 Task: Change  the formatting of the data to Which is Greater than 10 In conditional formating, put the option 'Red Text. 'add another formatting option Format As Table, insert the option Light Gray, Table style light 1 , change the format of Column Width to 15In the sheet  Attendance Sheet for Weekly Auditingbook
Action: Mouse moved to (279, 261)
Screenshot: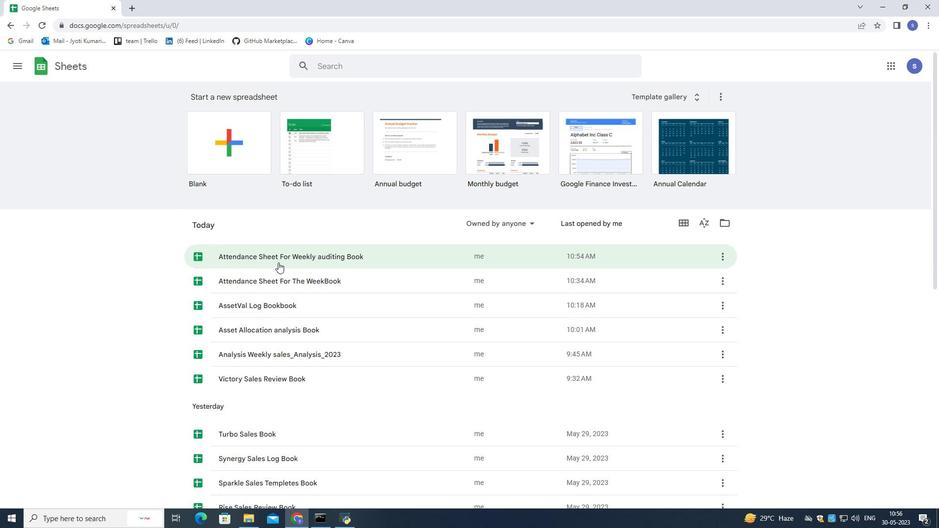
Action: Mouse pressed left at (279, 261)
Screenshot: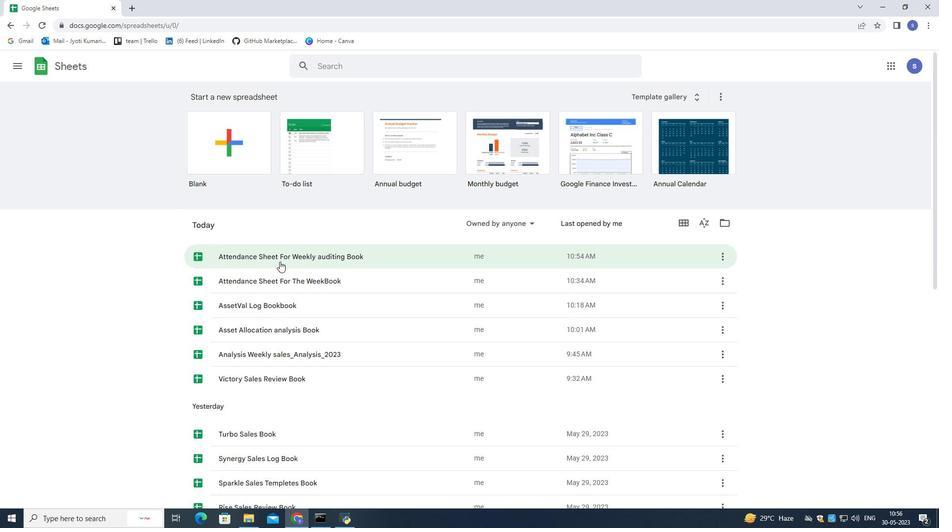 
Action: Mouse moved to (27, 157)
Screenshot: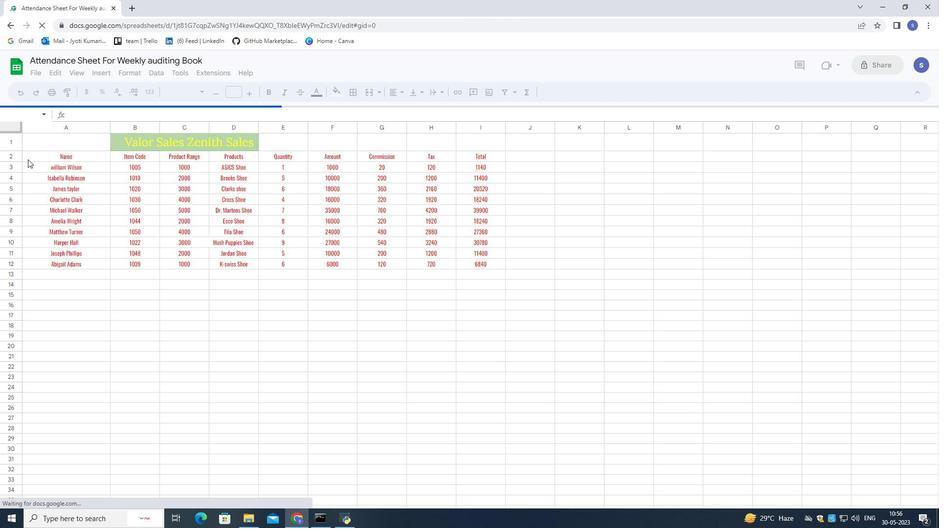 
Action: Mouse pressed left at (27, 157)
Screenshot: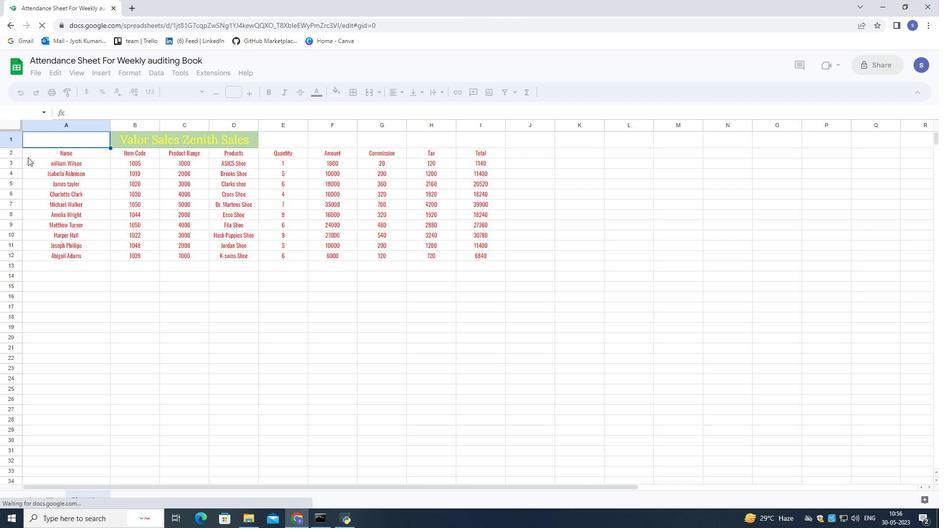 
Action: Mouse moved to (232, 217)
Screenshot: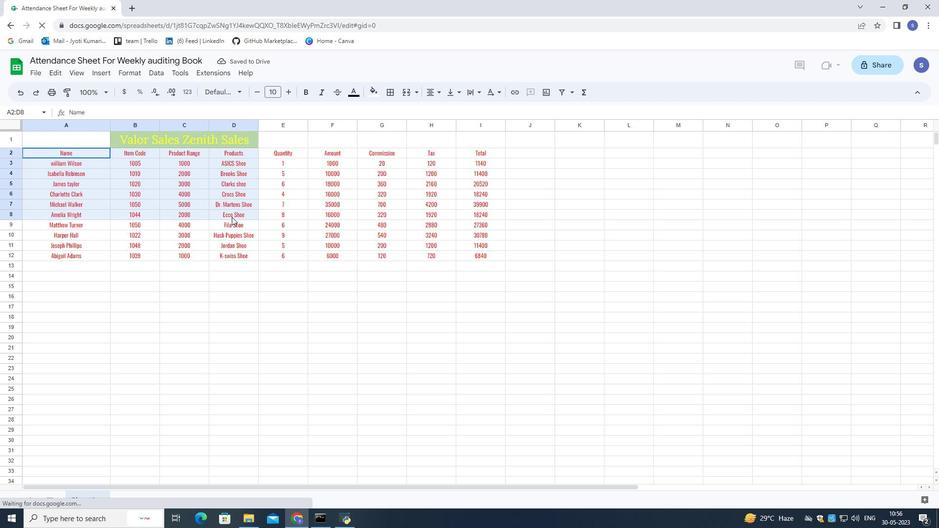
Action: Mouse pressed left at (232, 217)
Screenshot: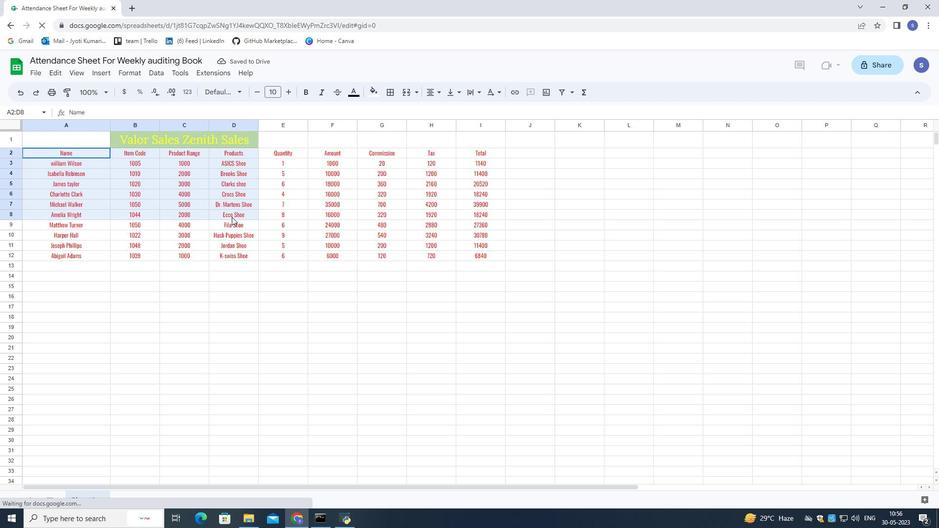 
Action: Mouse moved to (221, 297)
Screenshot: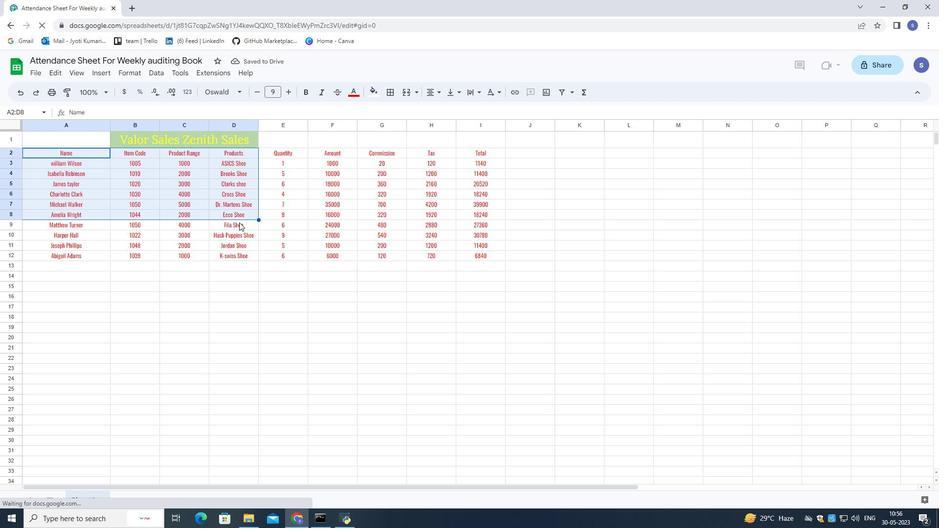 
Action: Mouse pressed left at (221, 297)
Screenshot: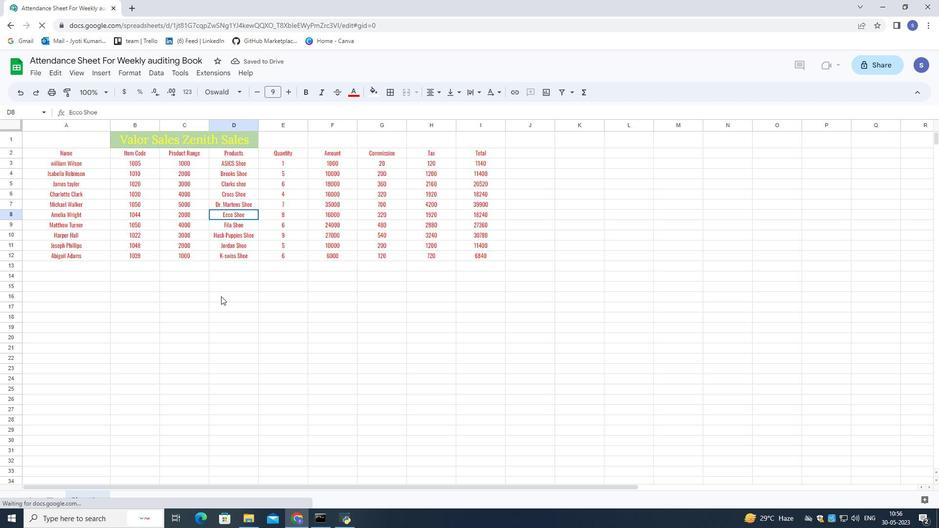 
Action: Mouse moved to (44, 152)
Screenshot: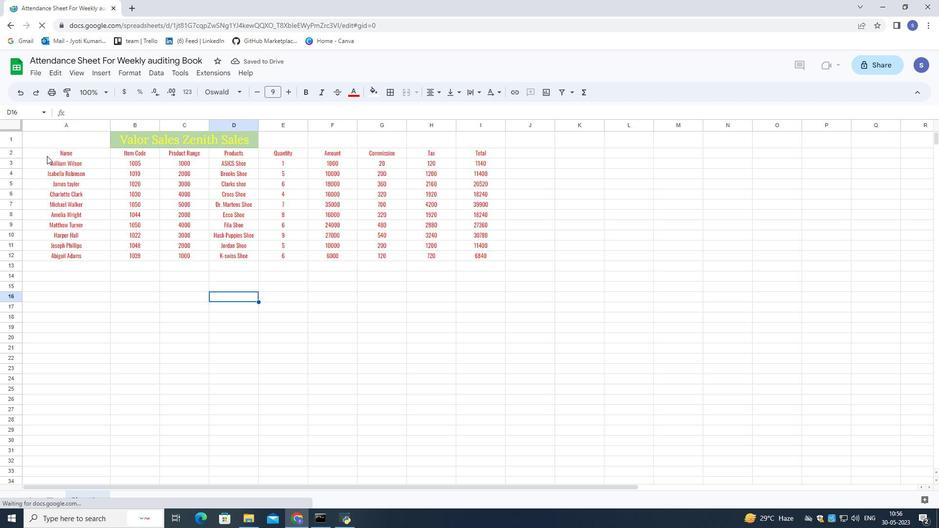 
Action: Mouse pressed left at (44, 152)
Screenshot: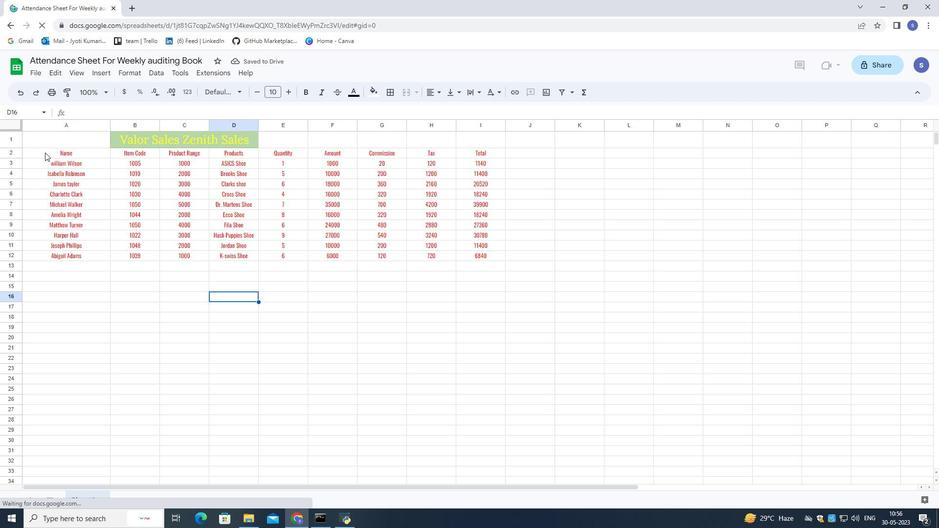 
Action: Mouse moved to (132, 75)
Screenshot: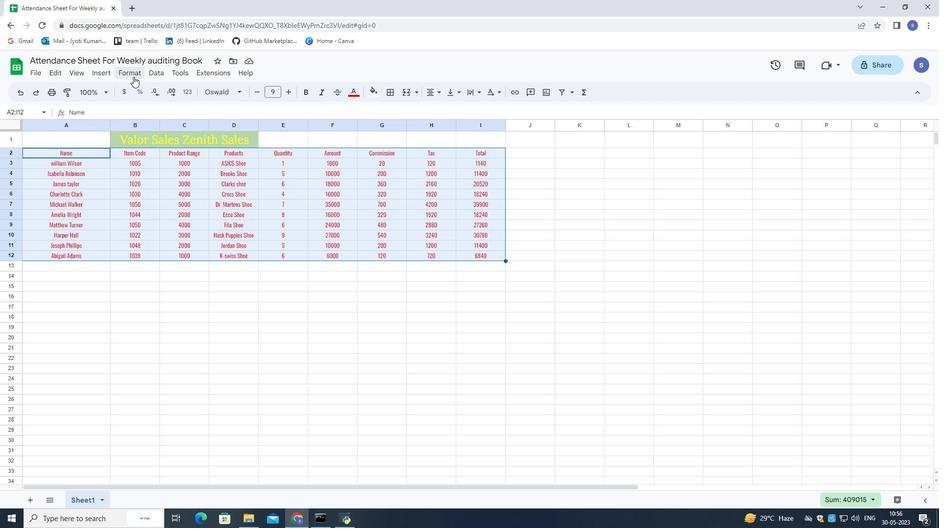 
Action: Mouse pressed left at (132, 75)
Screenshot: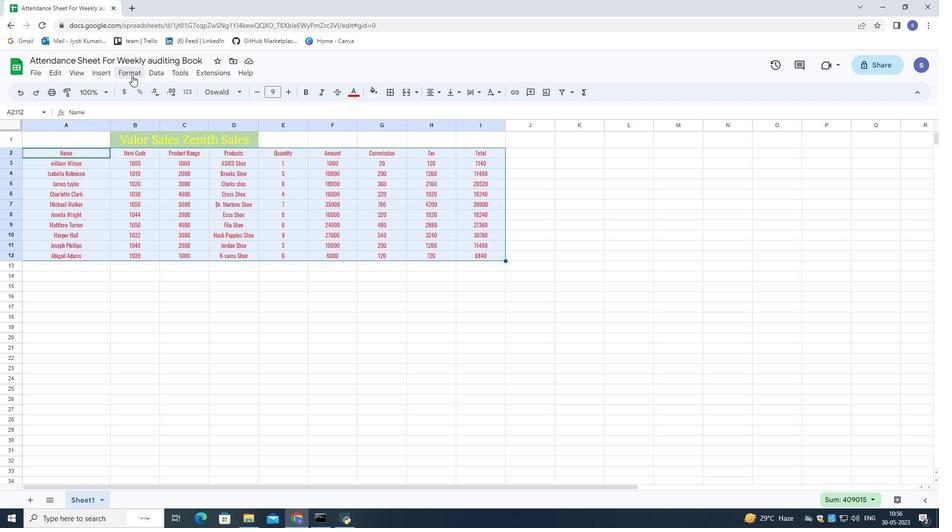 
Action: Mouse moved to (147, 239)
Screenshot: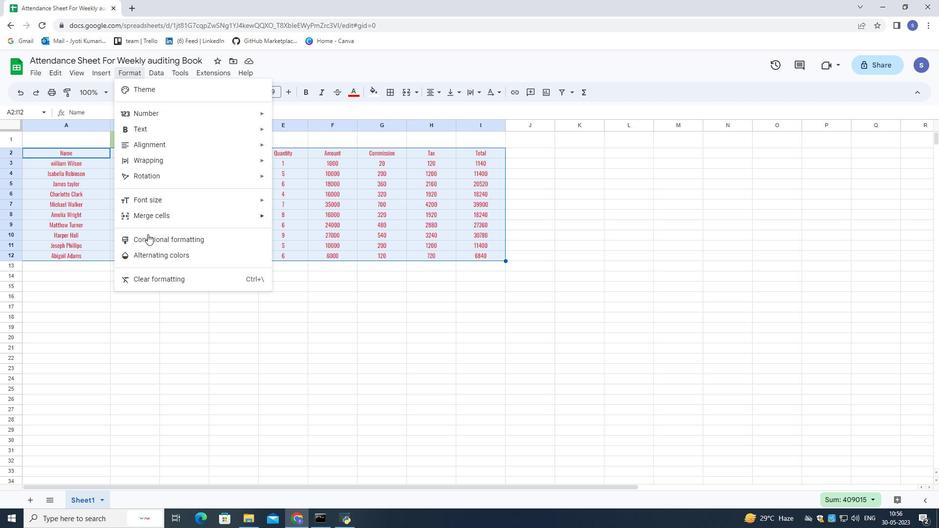 
Action: Mouse pressed left at (147, 239)
Screenshot: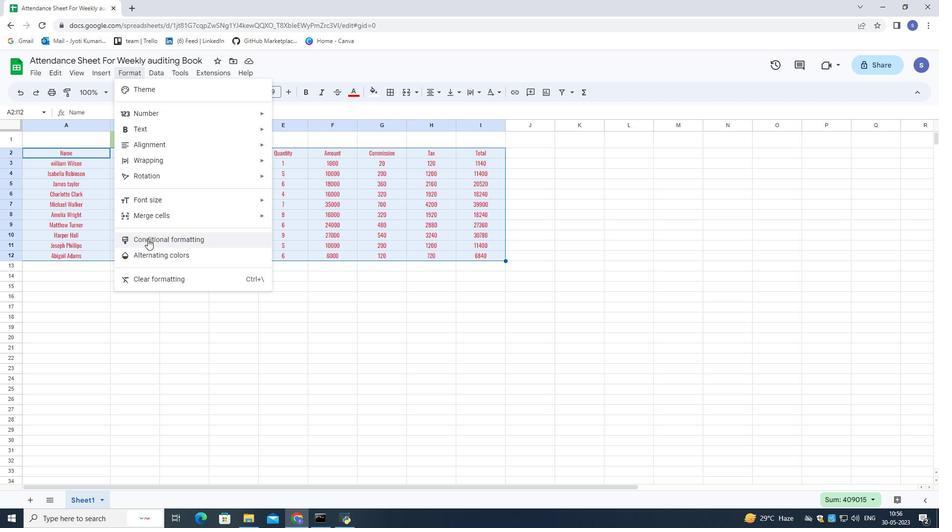 
Action: Mouse moved to (840, 223)
Screenshot: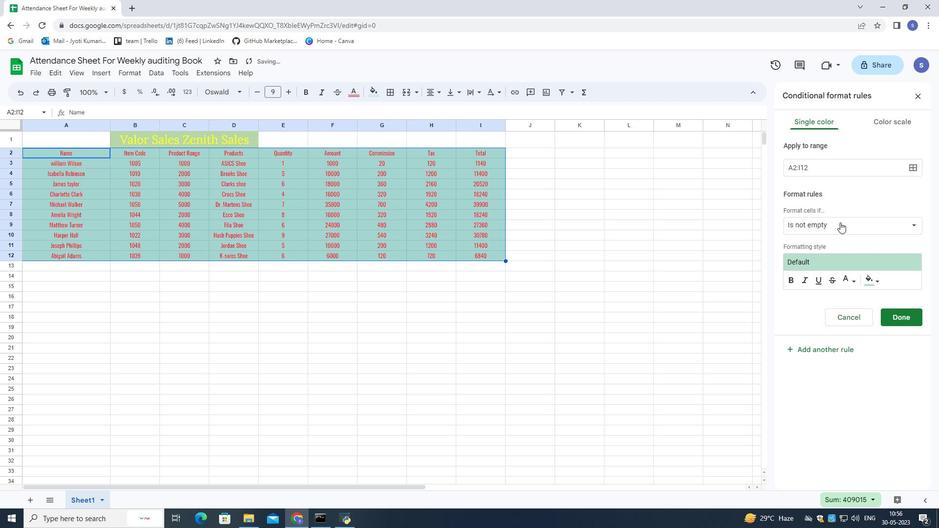 
Action: Mouse pressed left at (840, 223)
Screenshot: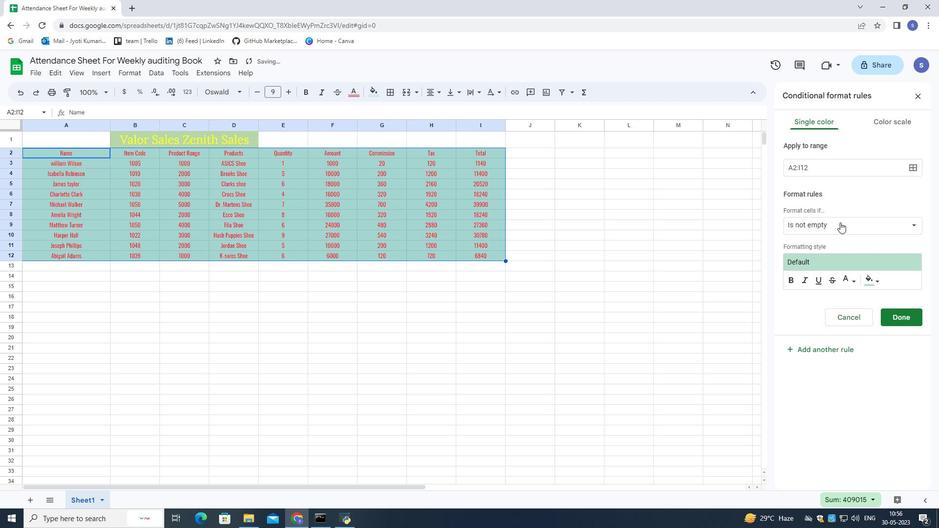 
Action: Mouse moved to (849, 389)
Screenshot: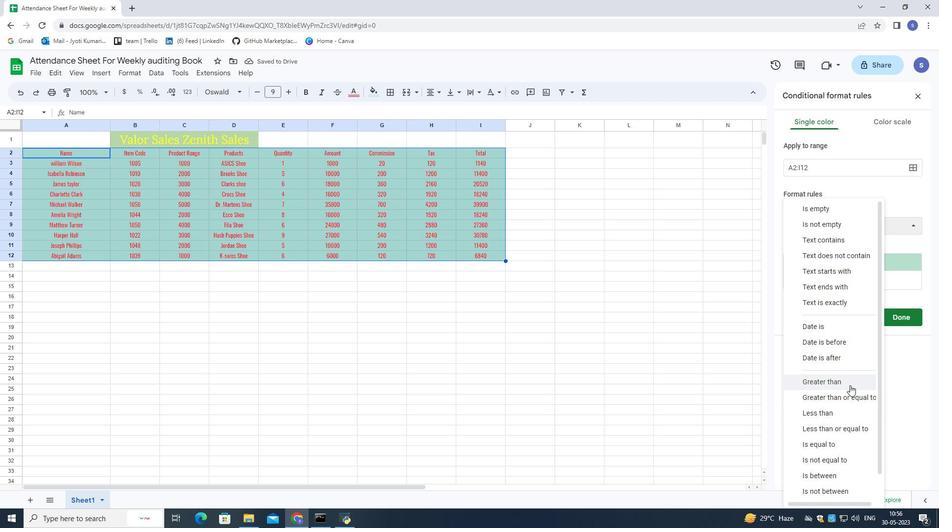 
Action: Mouse pressed left at (849, 389)
Screenshot: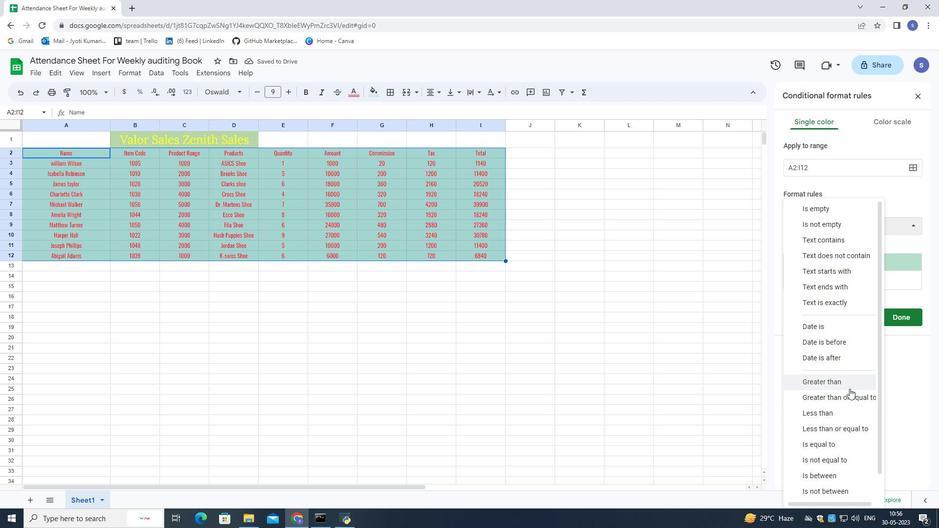 
Action: Mouse moved to (809, 246)
Screenshot: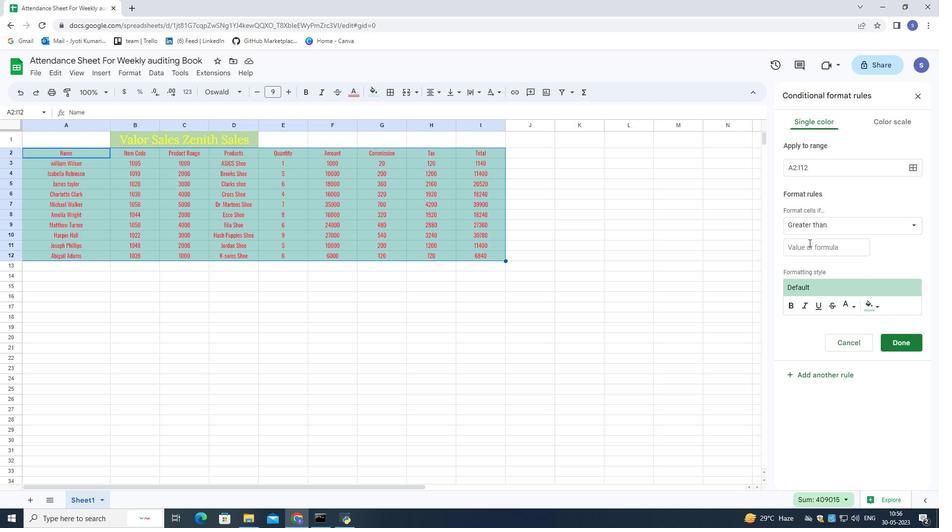 
Action: Mouse pressed left at (809, 246)
Screenshot: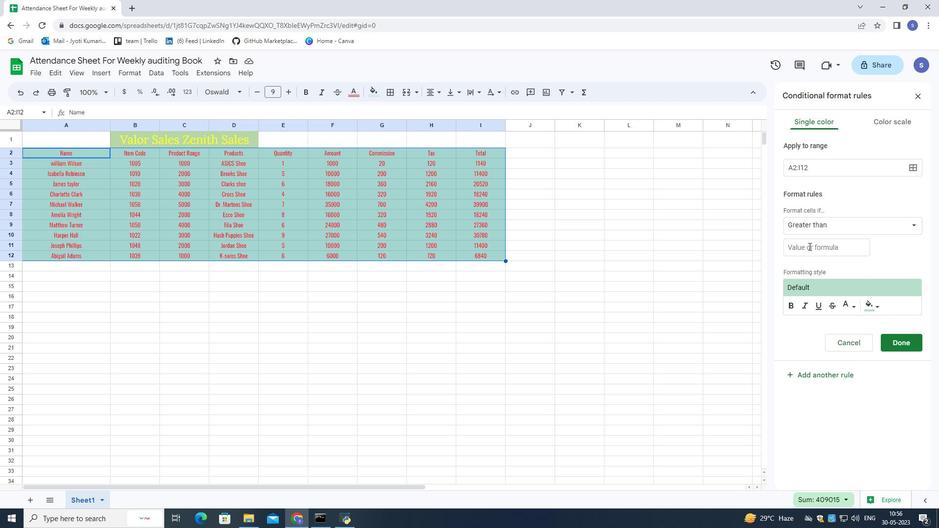 
Action: Key pressed 10
Screenshot: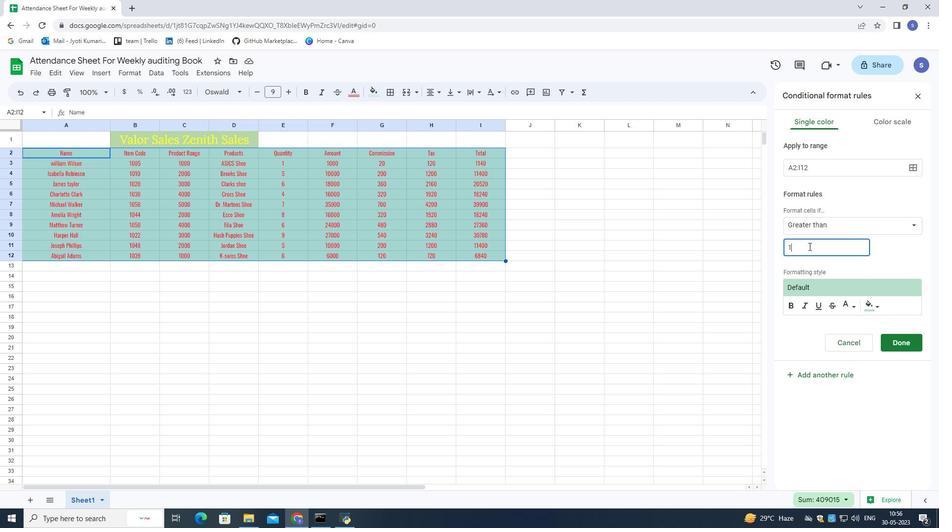 
Action: Mouse moved to (868, 302)
Screenshot: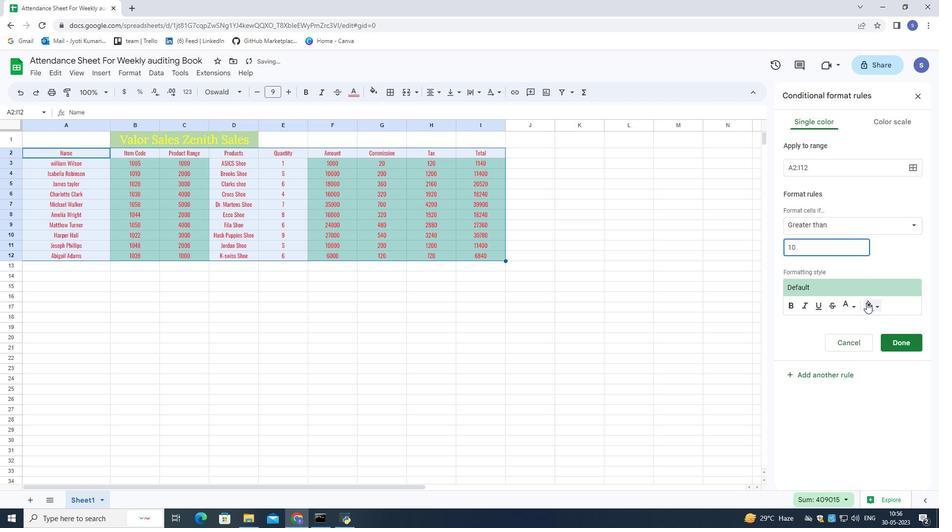 
Action: Mouse pressed left at (868, 302)
Screenshot: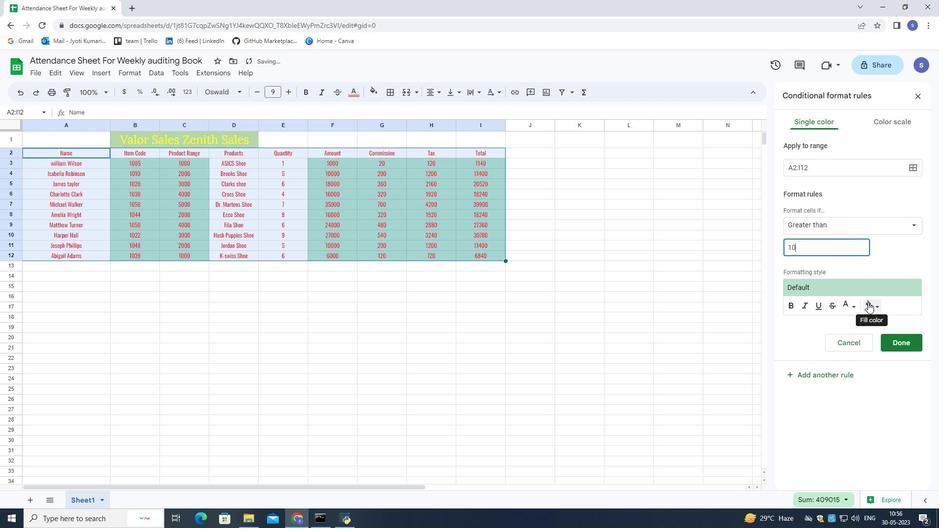 
Action: Mouse moved to (784, 347)
Screenshot: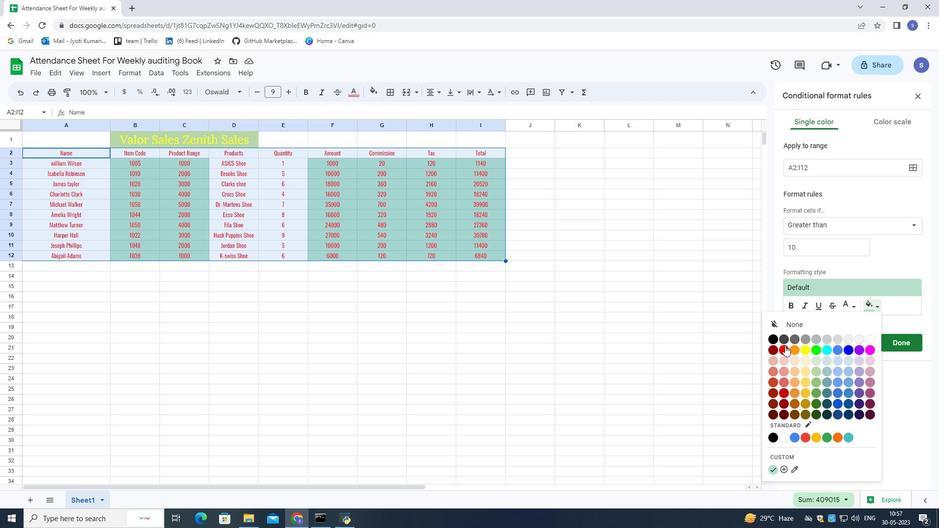 
Action: Mouse pressed left at (784, 347)
Screenshot: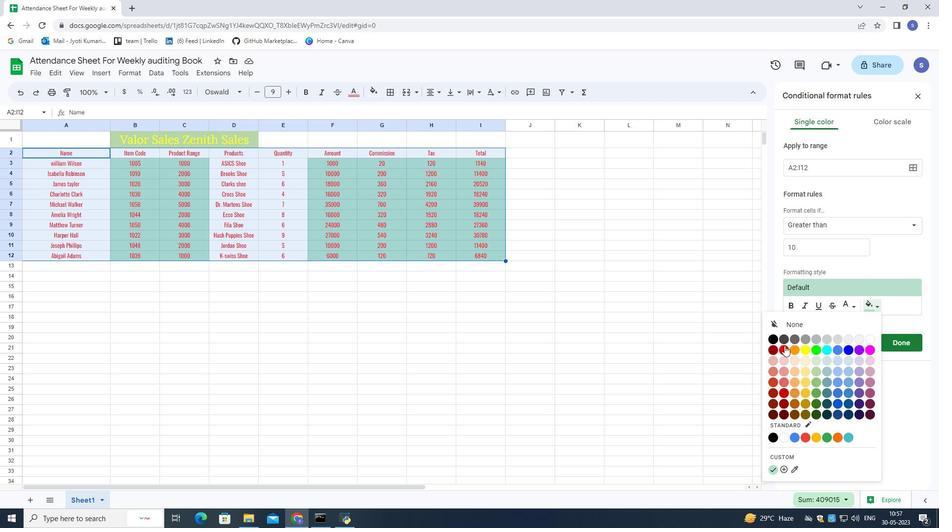 
Action: Mouse moved to (871, 303)
Screenshot: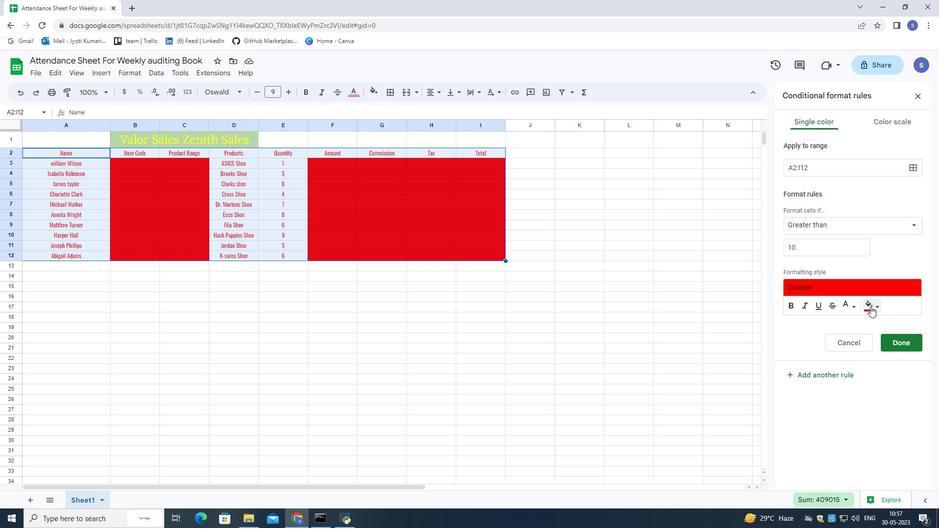 
Action: Mouse pressed left at (871, 303)
Screenshot: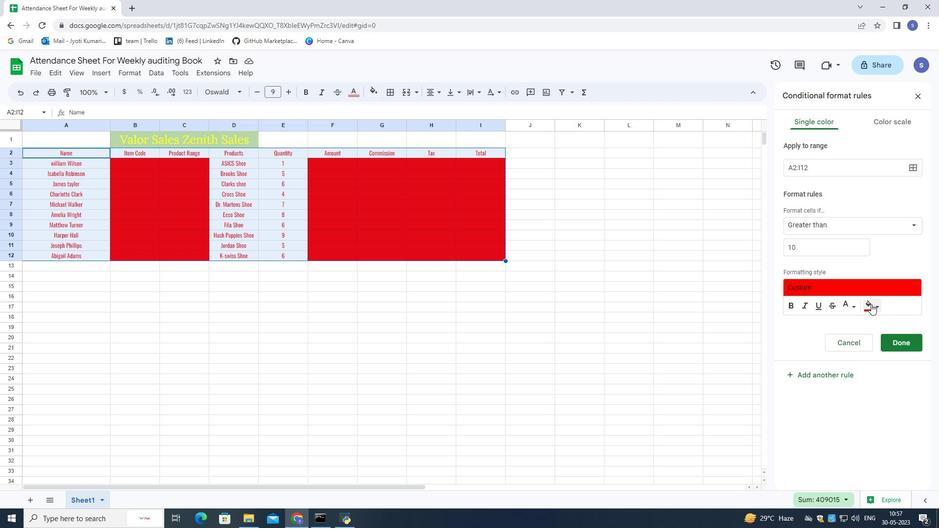 
Action: Mouse moved to (868, 339)
Screenshot: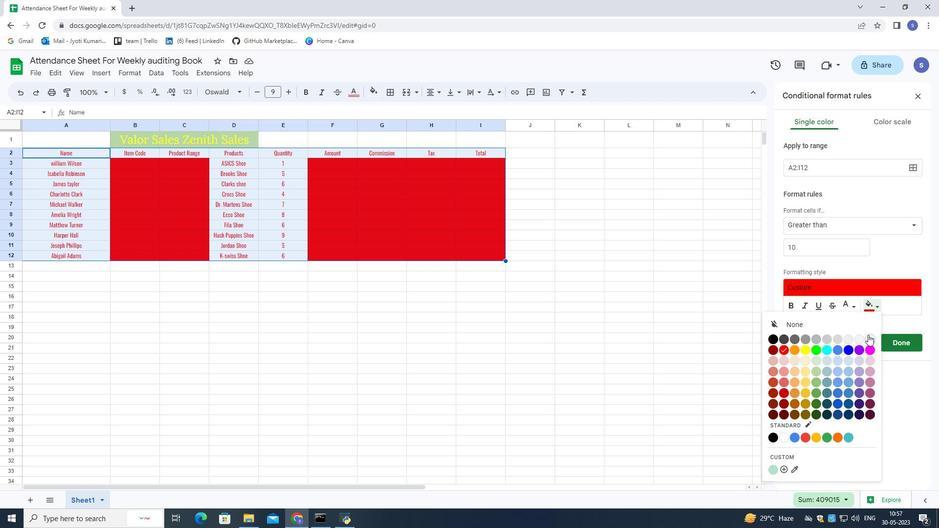 
Action: Mouse pressed left at (868, 339)
Screenshot: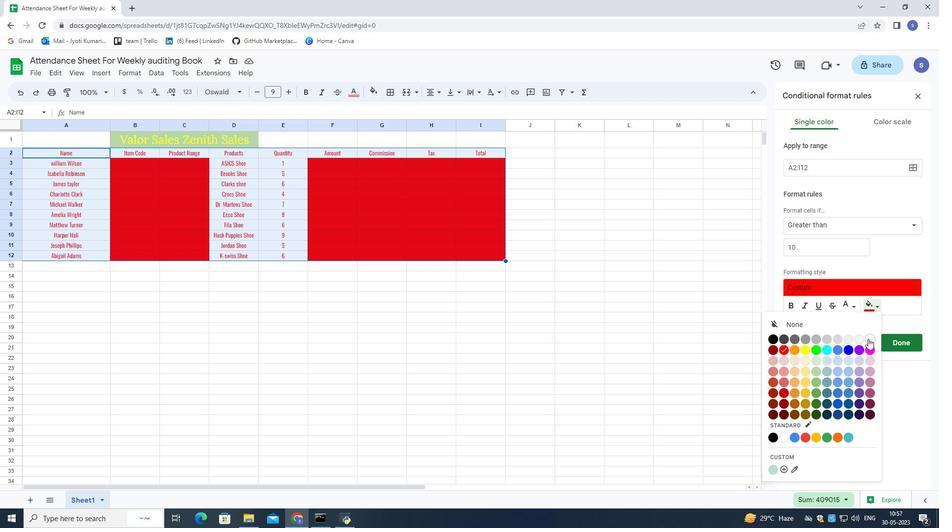 
Action: Mouse moved to (850, 302)
Screenshot: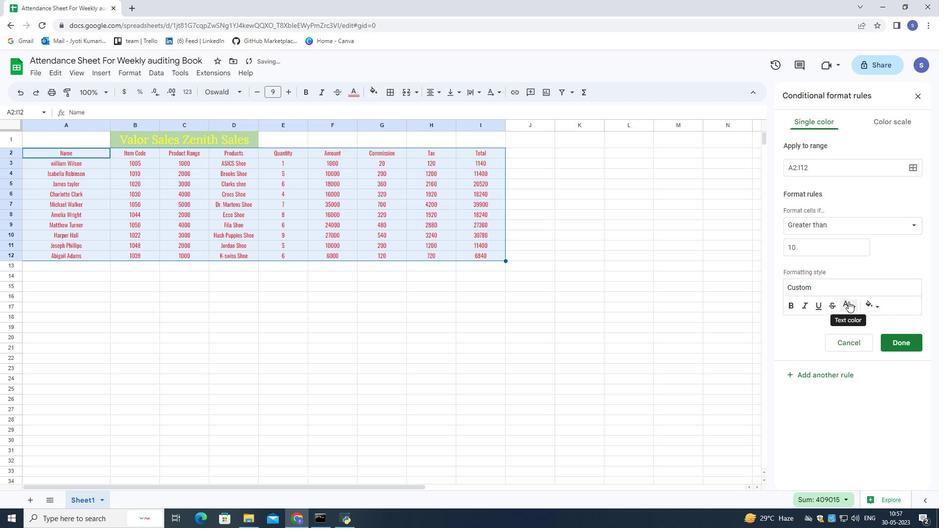 
Action: Mouse pressed left at (850, 302)
Screenshot: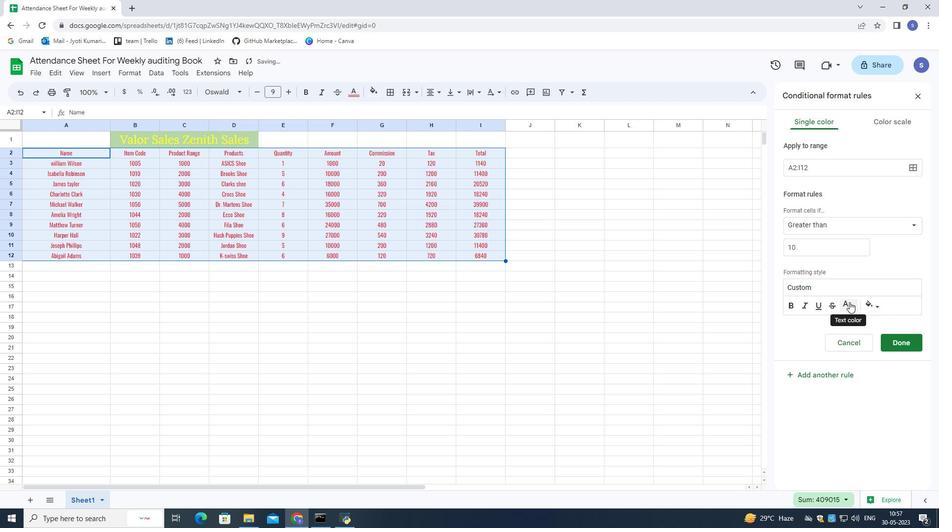 
Action: Mouse moved to (758, 346)
Screenshot: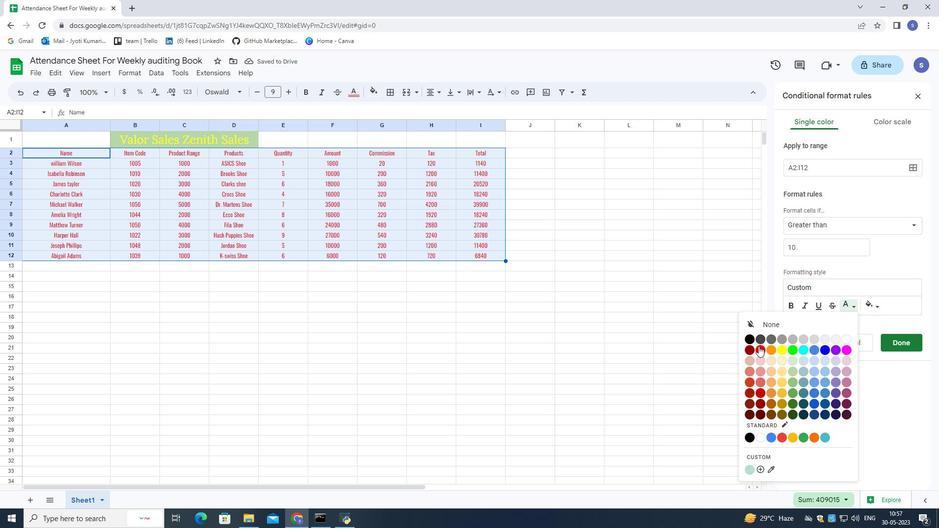 
Action: Mouse pressed left at (758, 346)
Screenshot: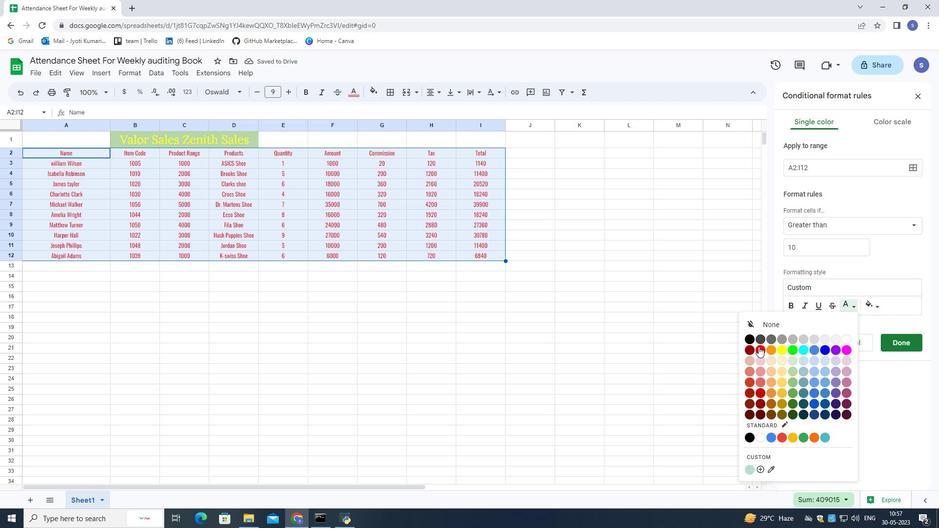 
Action: Mouse moved to (908, 346)
Screenshot: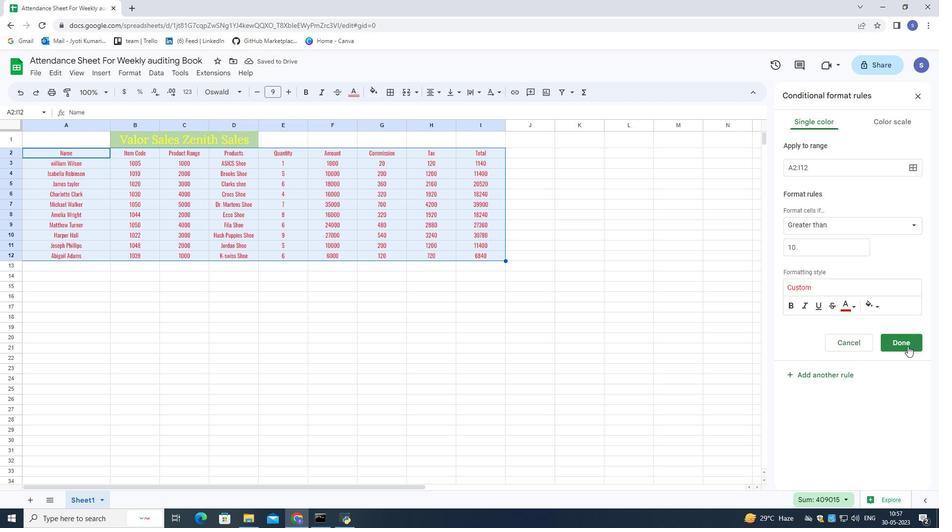 
Action: Mouse pressed left at (908, 346)
Screenshot: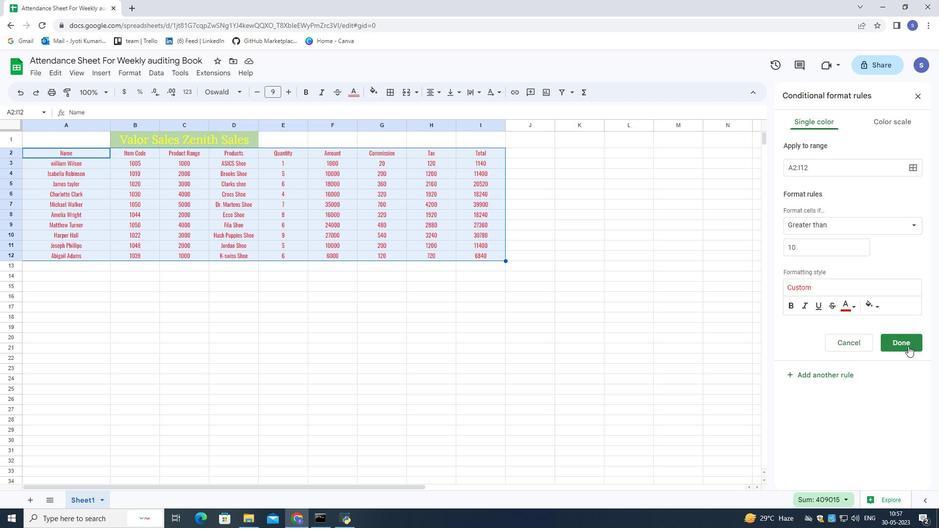 
Action: Mouse moved to (141, 69)
Screenshot: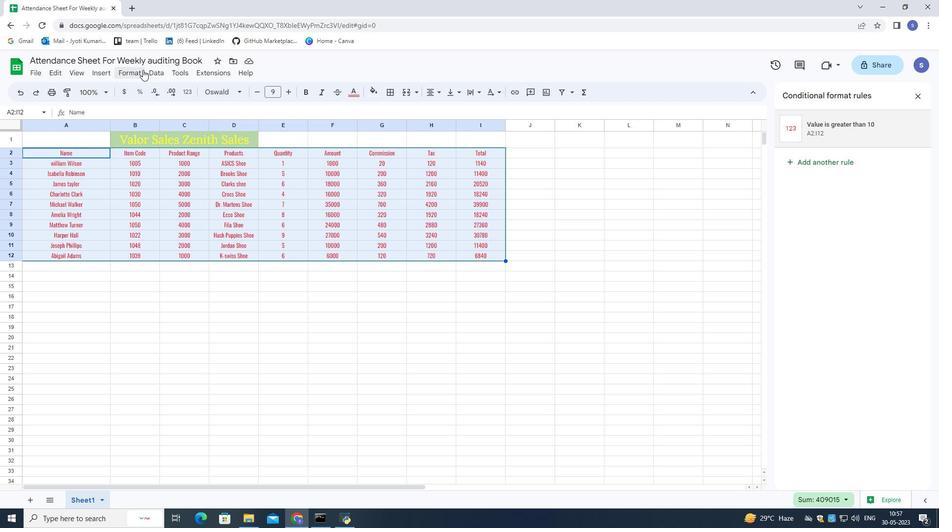 
Action: Mouse pressed left at (141, 69)
Screenshot: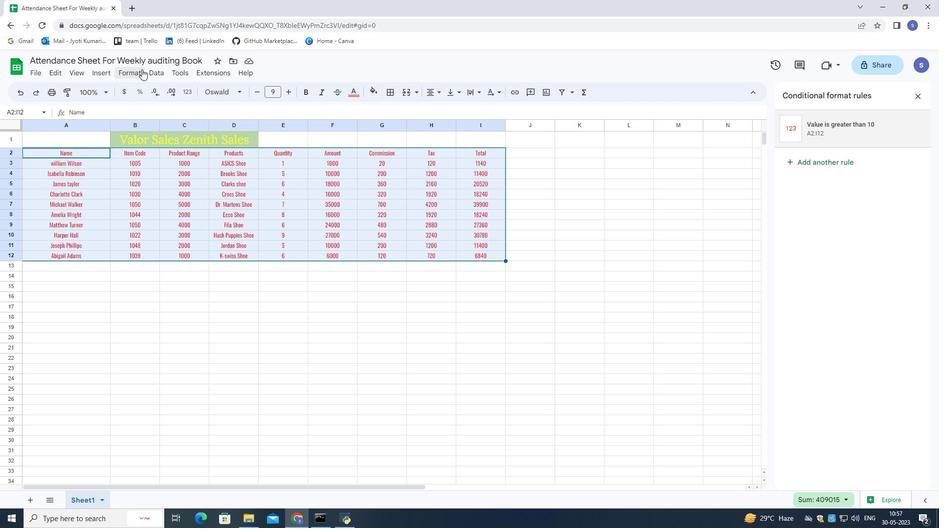 
Action: Mouse moved to (169, 254)
Screenshot: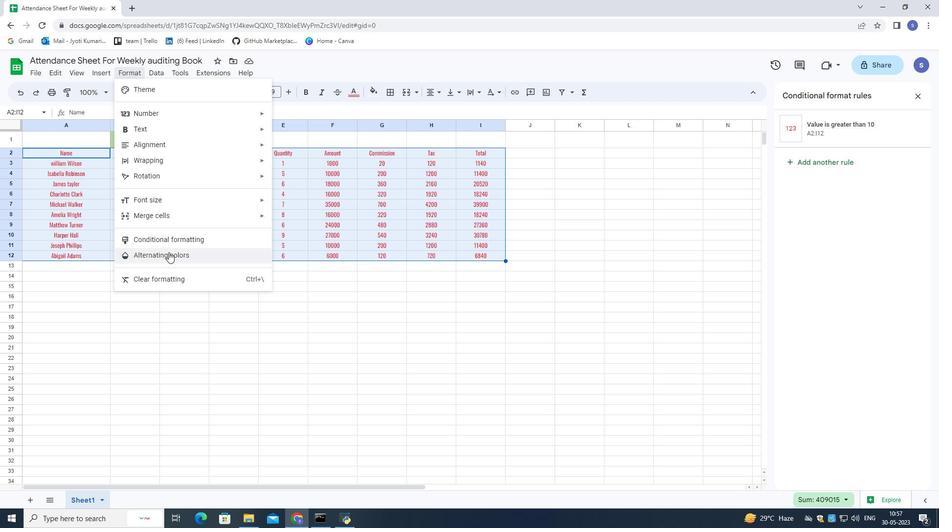 
Action: Mouse pressed left at (169, 254)
Screenshot: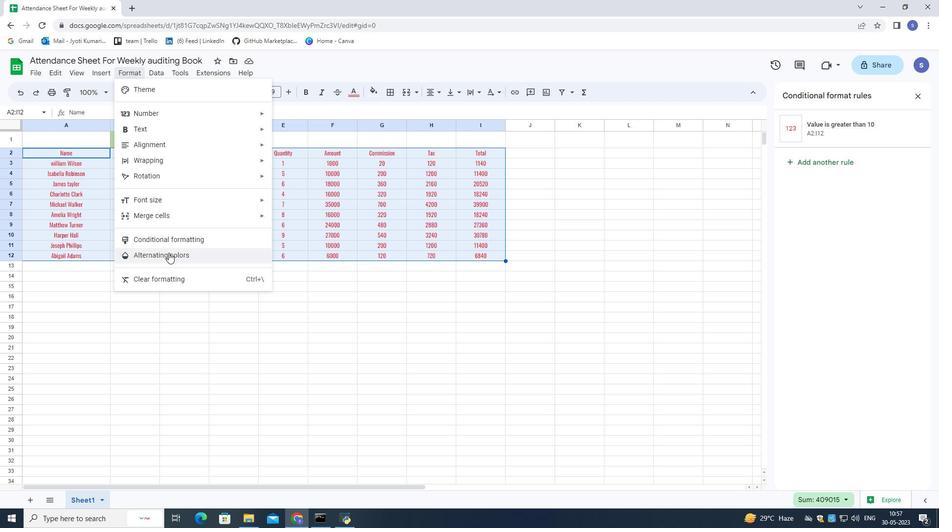 
Action: Mouse moved to (788, 219)
Screenshot: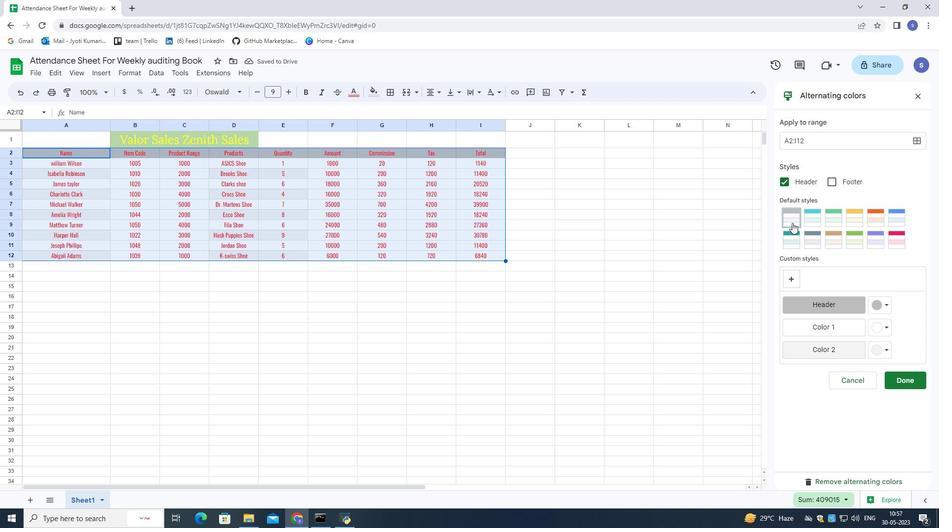 
Action: Mouse pressed left at (788, 219)
Screenshot: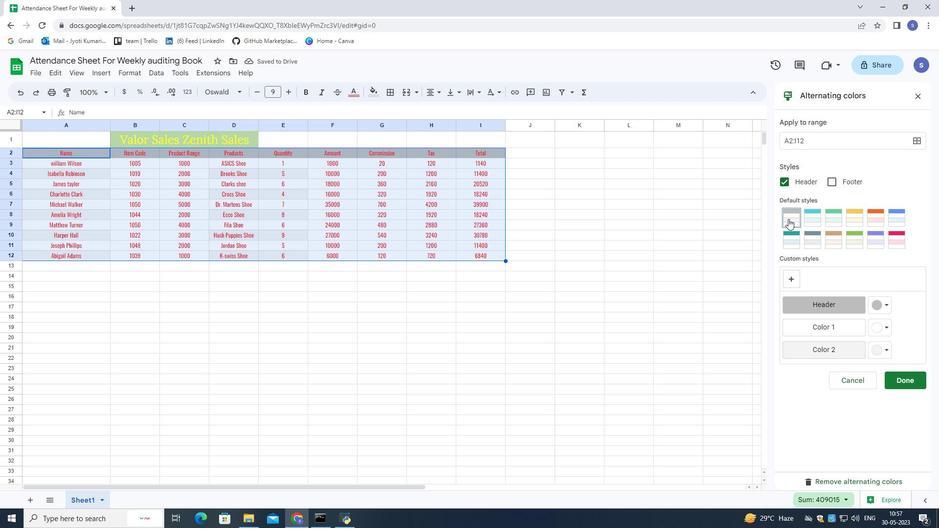 
Action: Mouse moved to (895, 377)
Screenshot: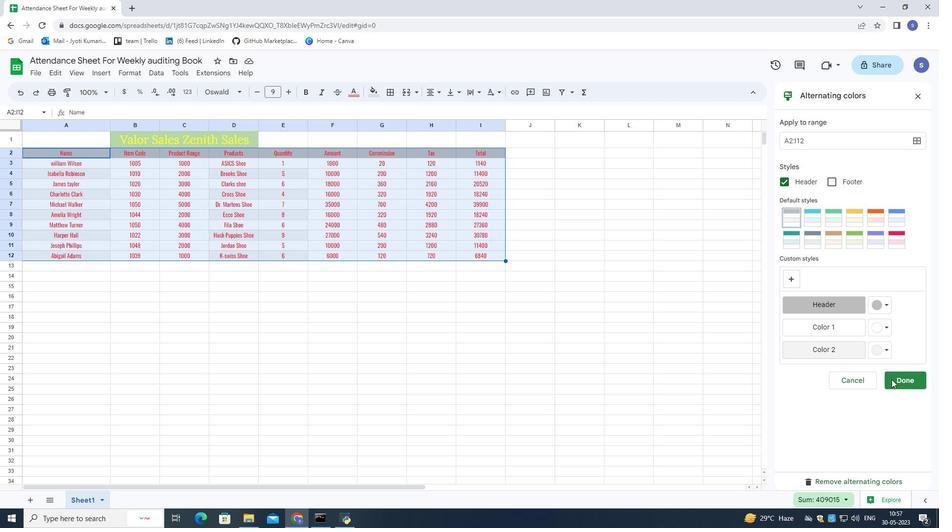 
Action: Mouse pressed left at (895, 377)
Screenshot: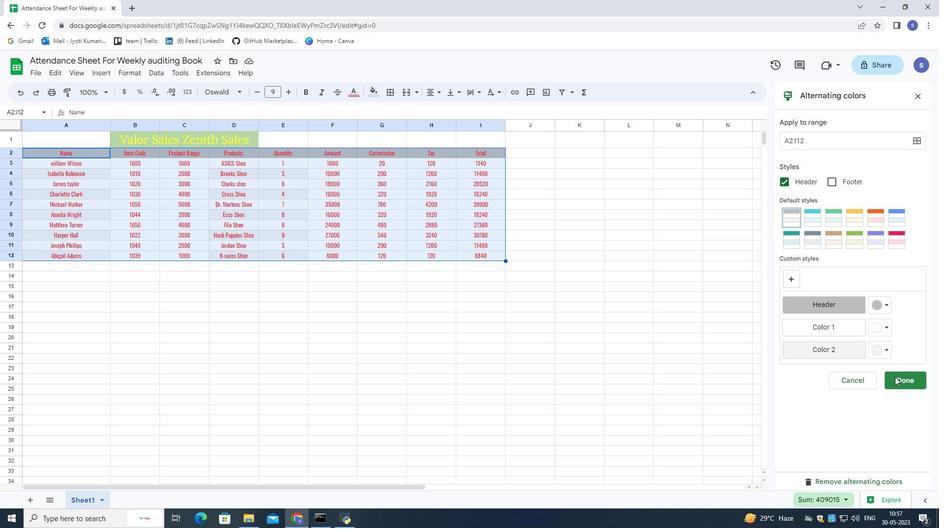 
Action: Mouse moved to (86, 129)
Screenshot: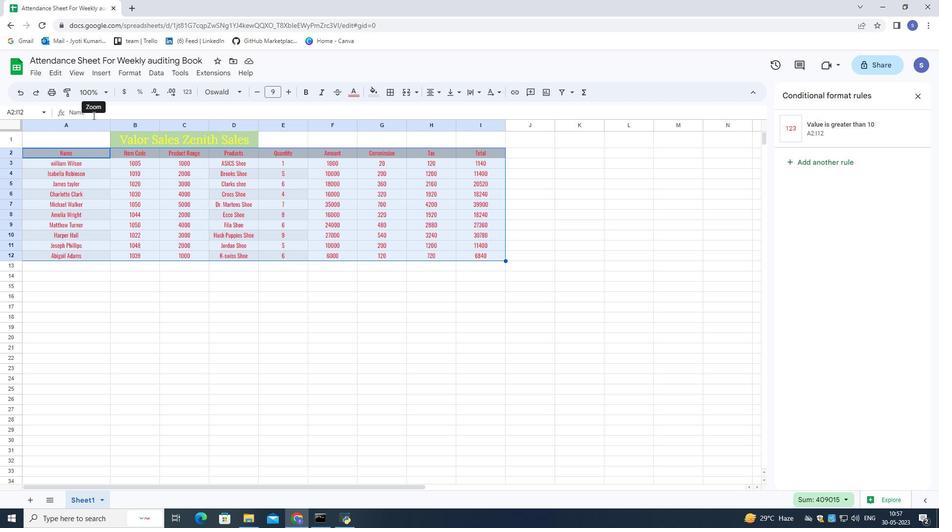 
Action: Mouse pressed right at (86, 129)
Screenshot: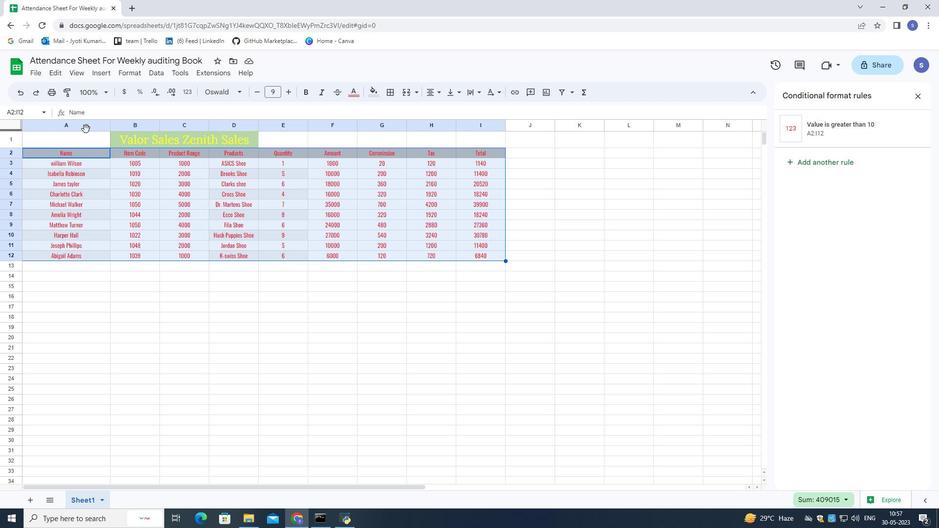 
Action: Mouse moved to (304, 284)
Screenshot: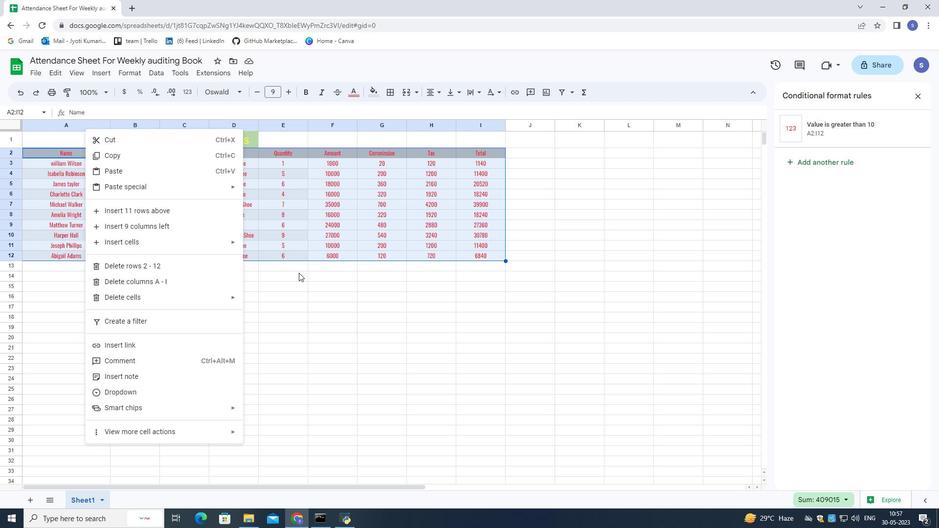 
Action: Mouse pressed left at (304, 284)
Screenshot: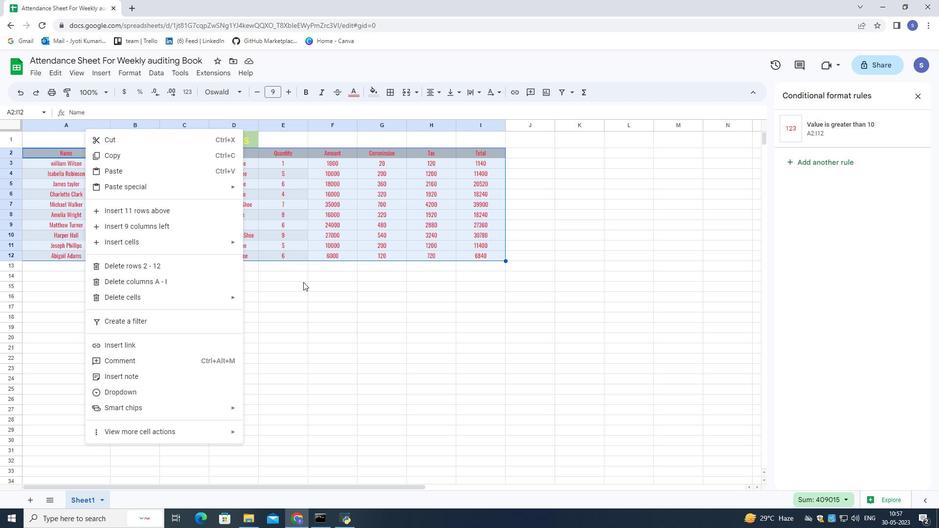 
Action: Mouse moved to (30, 150)
Screenshot: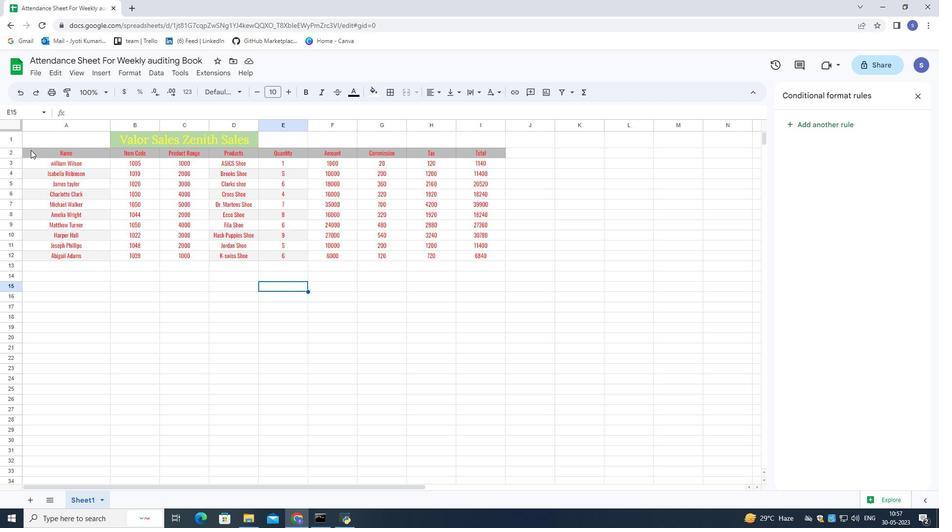 
Action: Mouse pressed left at (30, 150)
Screenshot: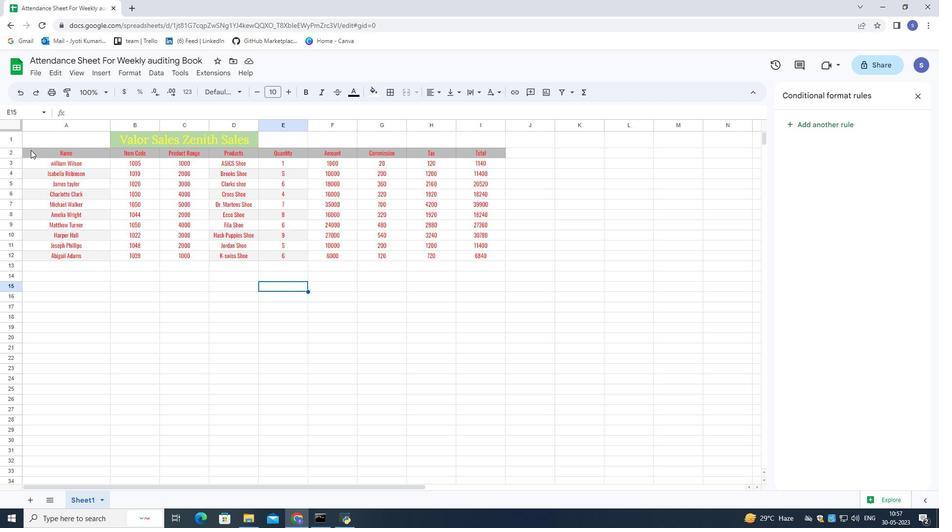 
Action: Mouse moved to (60, 120)
Screenshot: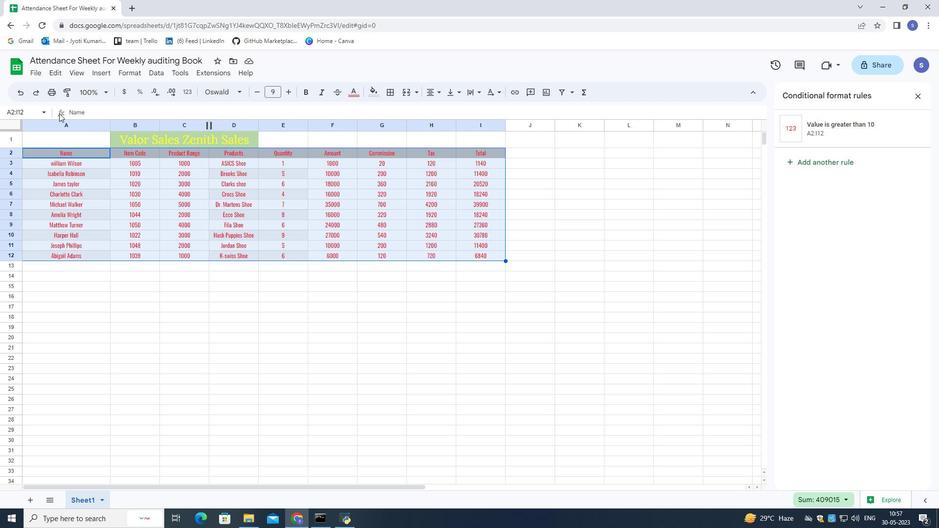 
Action: Mouse pressed right at (60, 120)
Screenshot: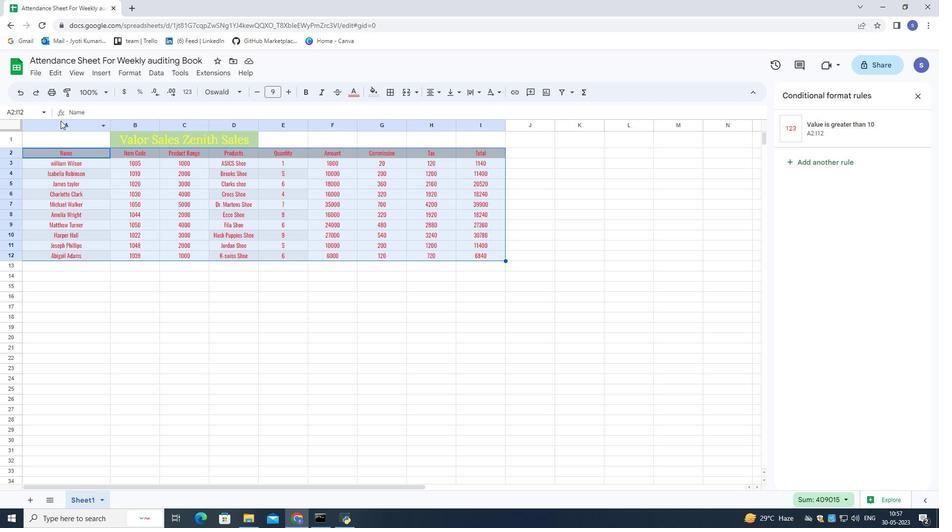 
Action: Mouse moved to (98, 285)
Screenshot: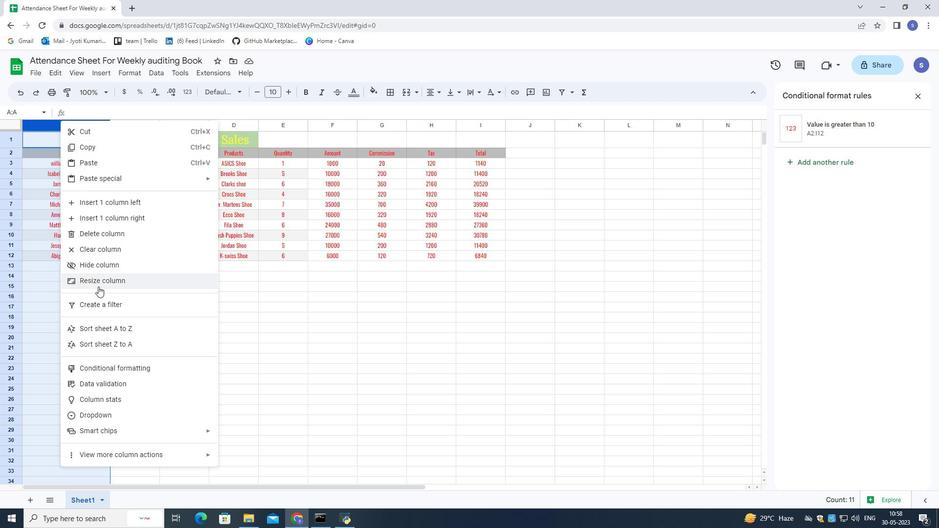 
Action: Mouse pressed left at (98, 285)
Screenshot: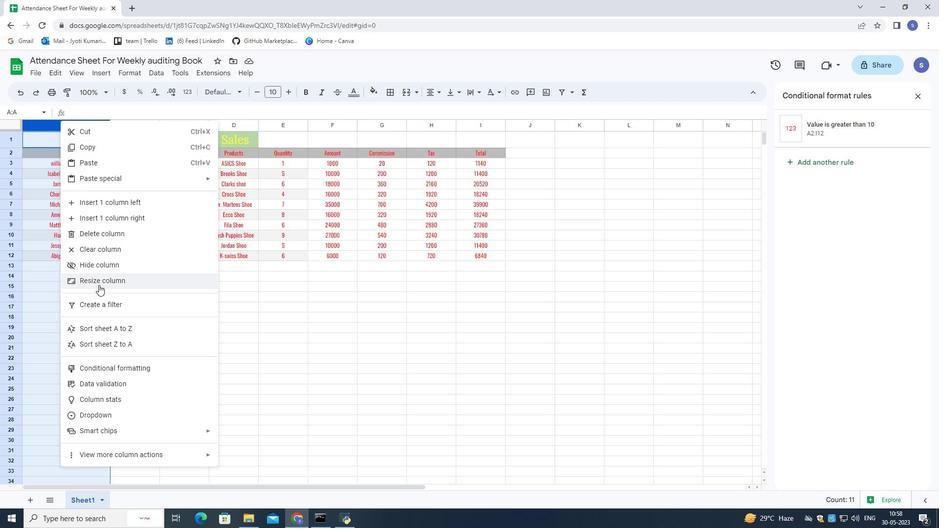 
Action: Mouse moved to (417, 272)
Screenshot: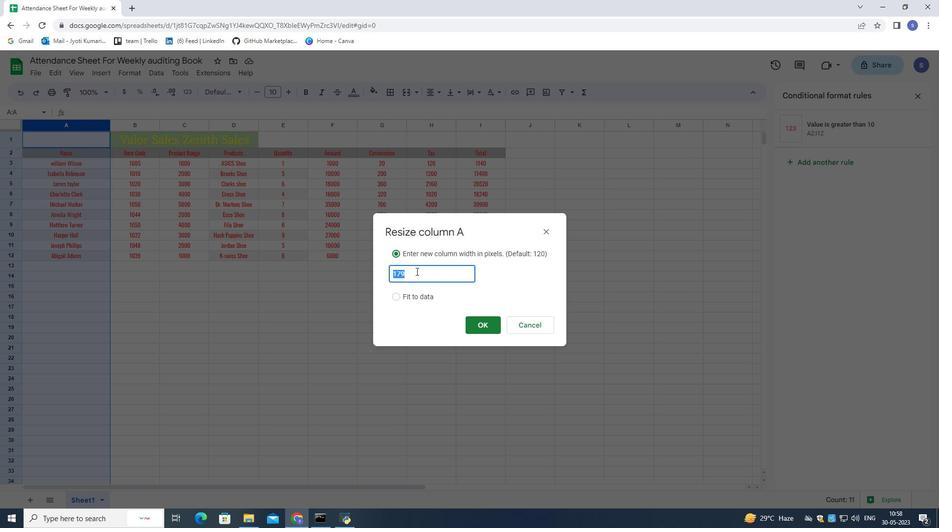 
Action: Mouse pressed left at (417, 272)
Screenshot: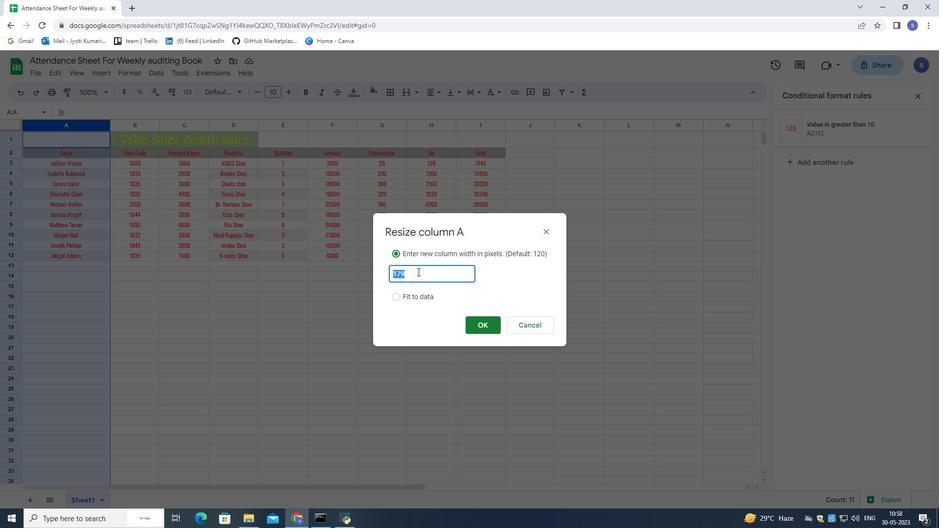 
Action: Key pressed <Key.backspace><Key.backspace><Key.backspace><Key.backspace>15
Screenshot: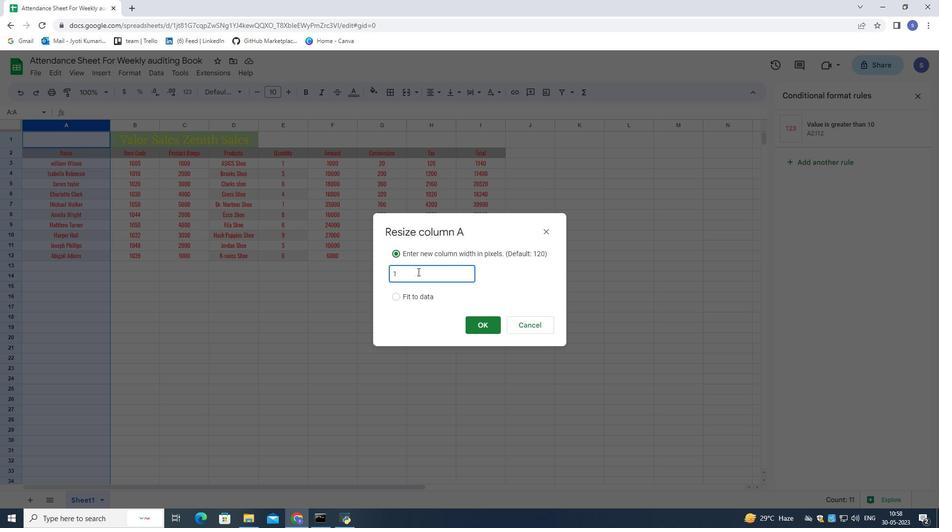 
Action: Mouse moved to (480, 329)
Screenshot: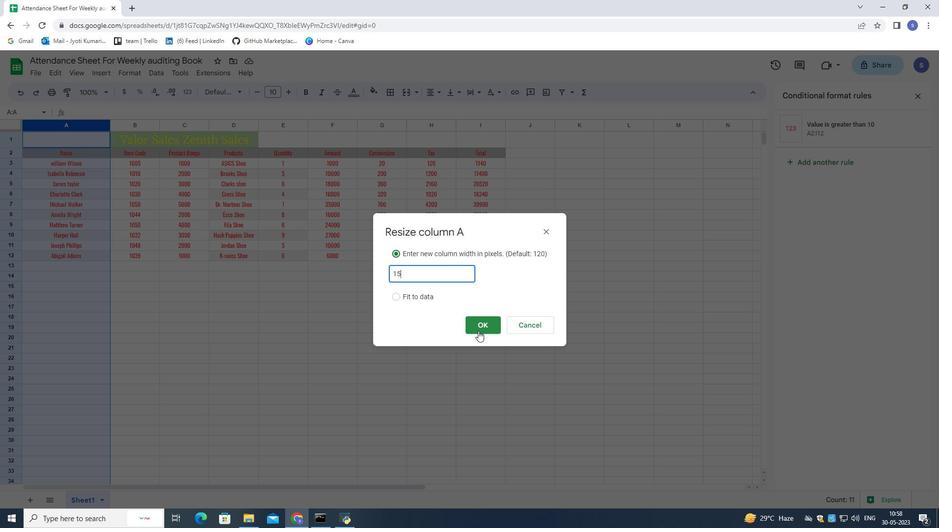 
Action: Mouse pressed left at (480, 329)
Screenshot: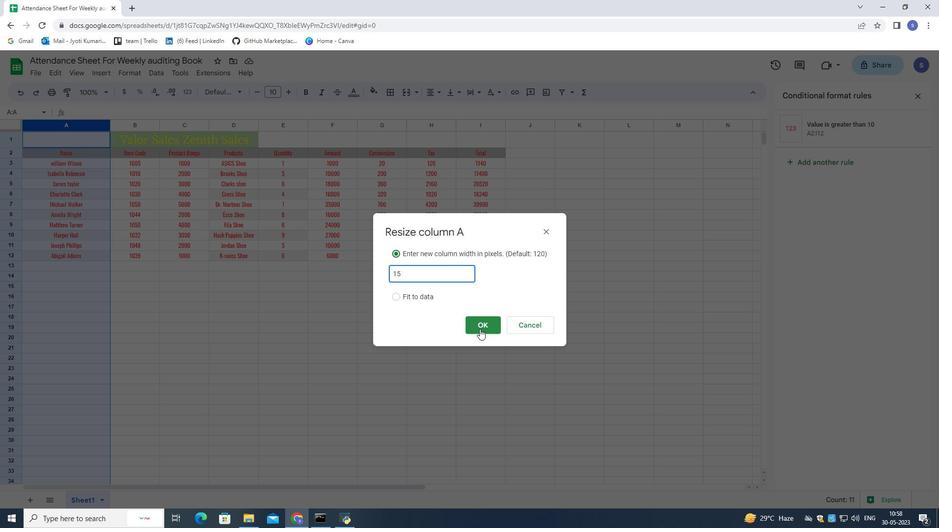 
Action: Mouse moved to (328, 301)
Screenshot: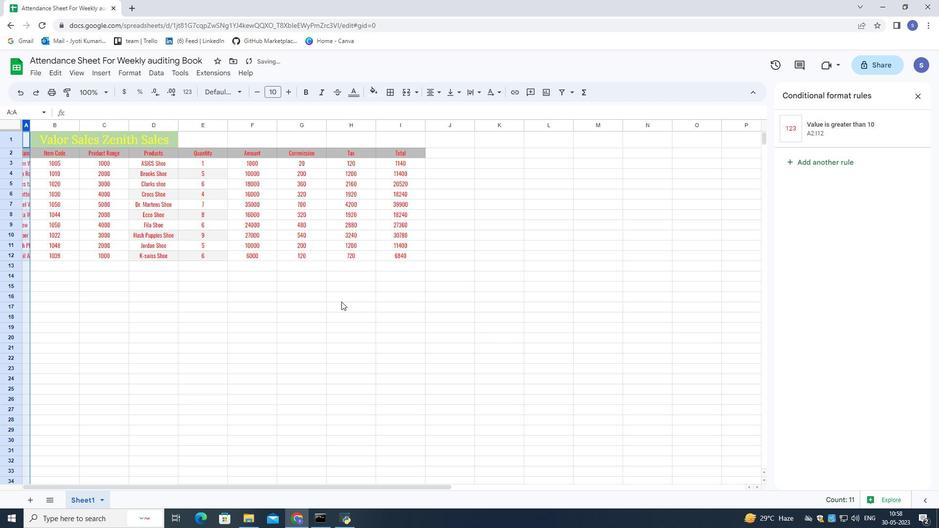 
Action: Mouse pressed left at (328, 301)
Screenshot: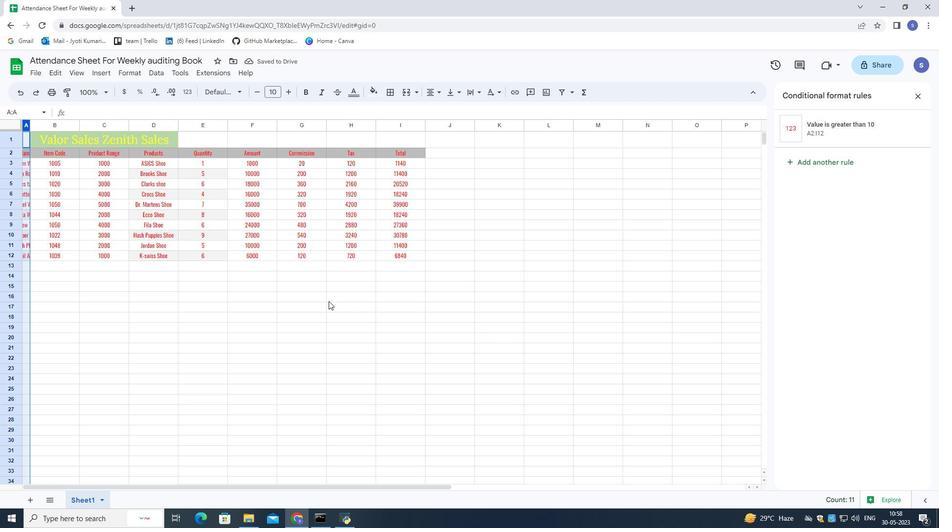
Action: Mouse moved to (68, 267)
Screenshot: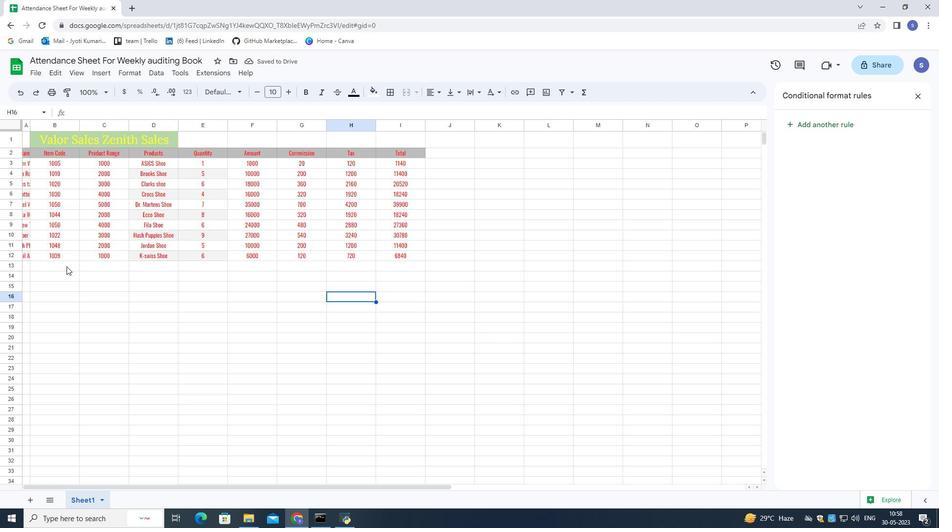 
Action: Mouse pressed left at (68, 267)
Screenshot: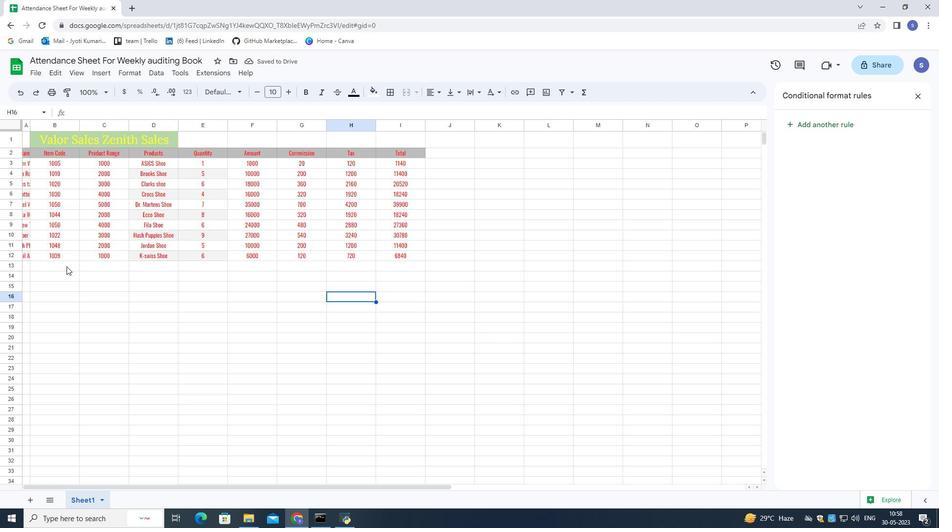 
Action: Mouse moved to (22, 126)
Screenshot: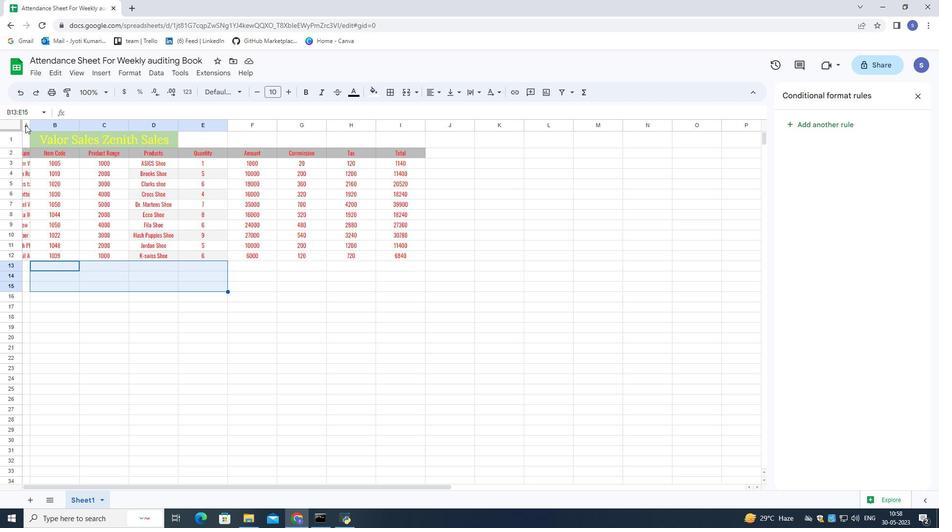 
Action: Mouse pressed left at (22, 126)
Screenshot: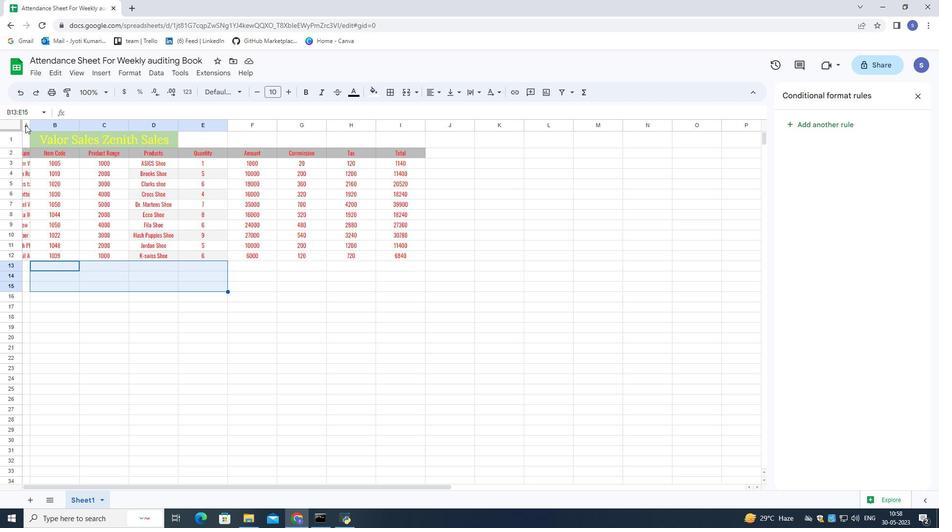 
Action: Mouse moved to (352, 310)
Screenshot: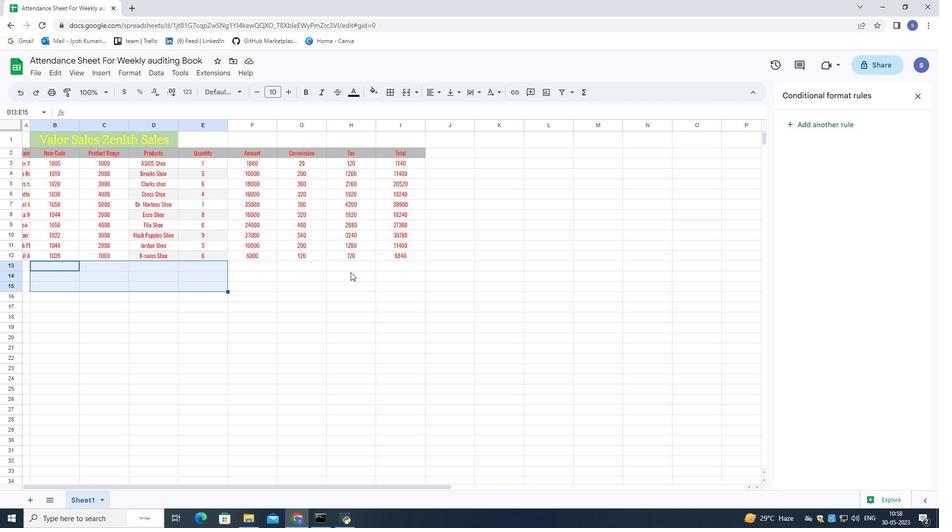 
Action: Mouse pressed left at (352, 310)
Screenshot: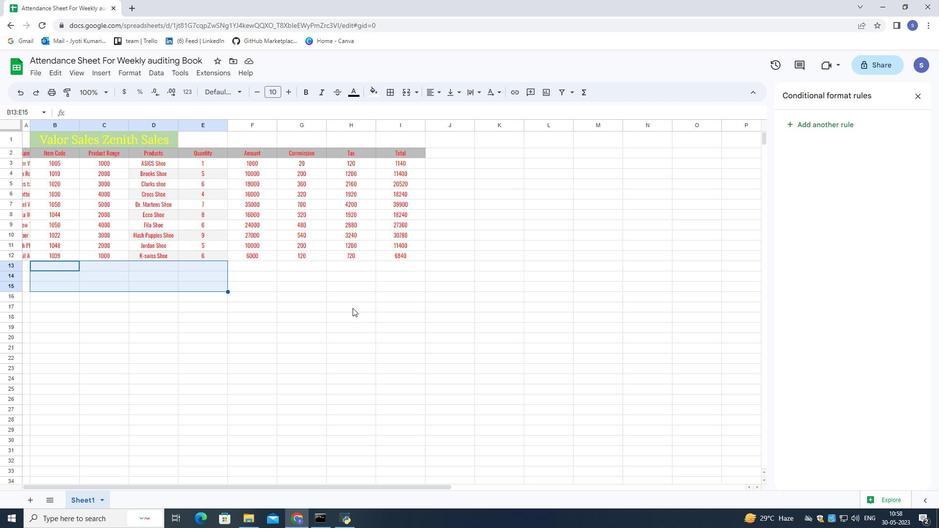 
Action: Mouse moved to (52, 176)
Screenshot: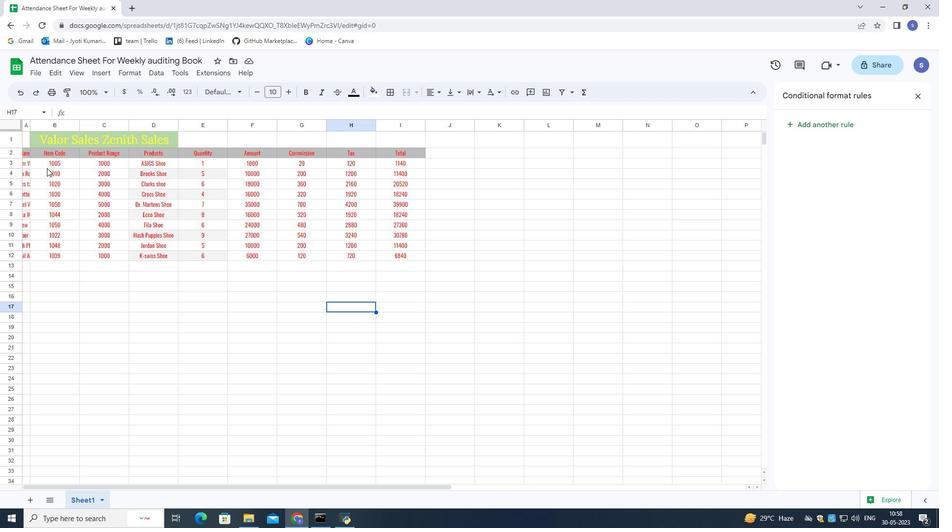 
Action: Key pressed ctrl+Z
Screenshot: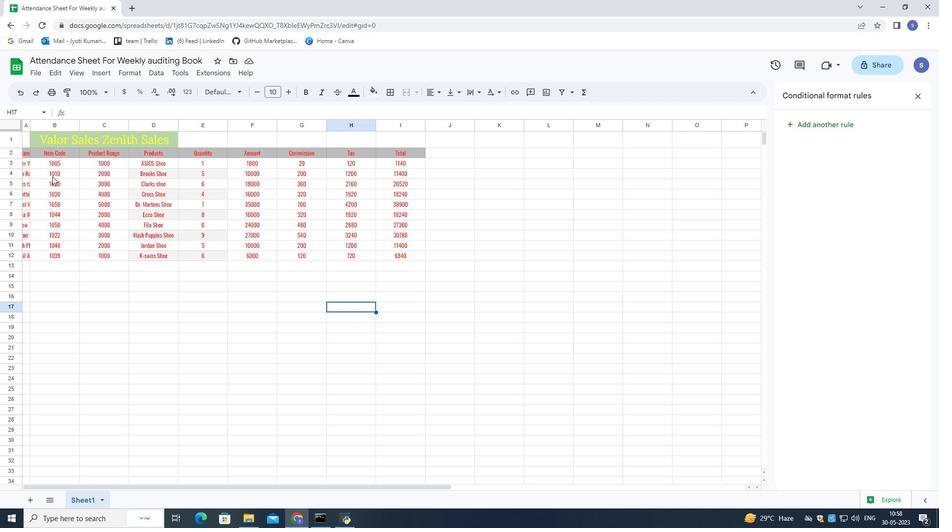 
Action: Mouse moved to (232, 280)
Screenshot: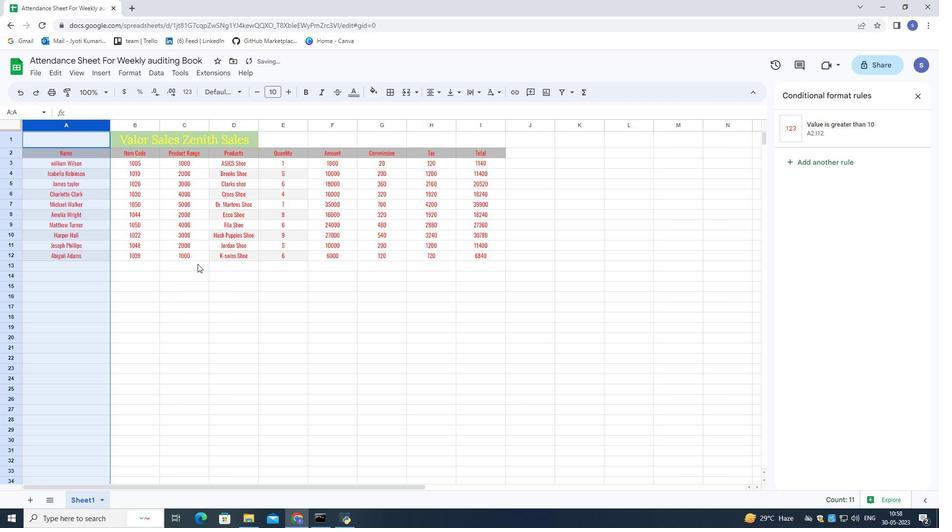 
Action: Mouse pressed left at (232, 280)
Screenshot: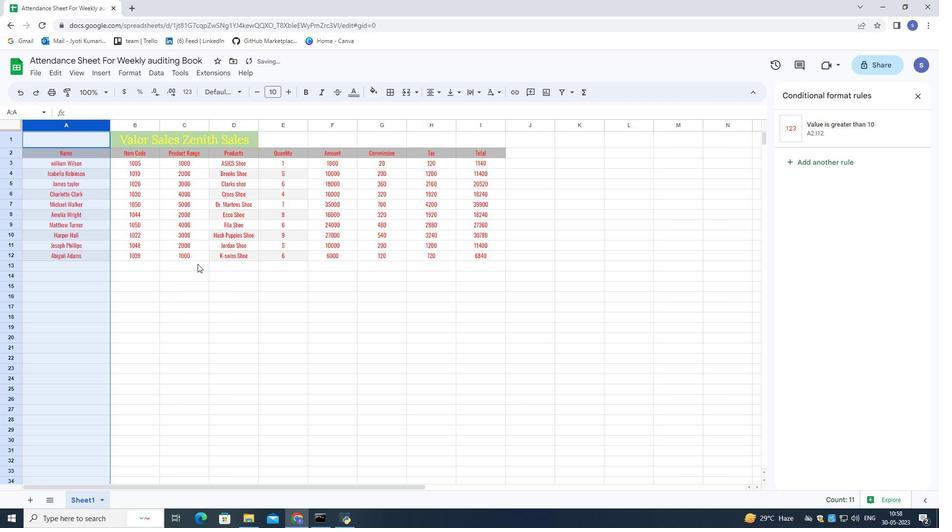 
Action: Mouse moved to (61, 127)
Screenshot: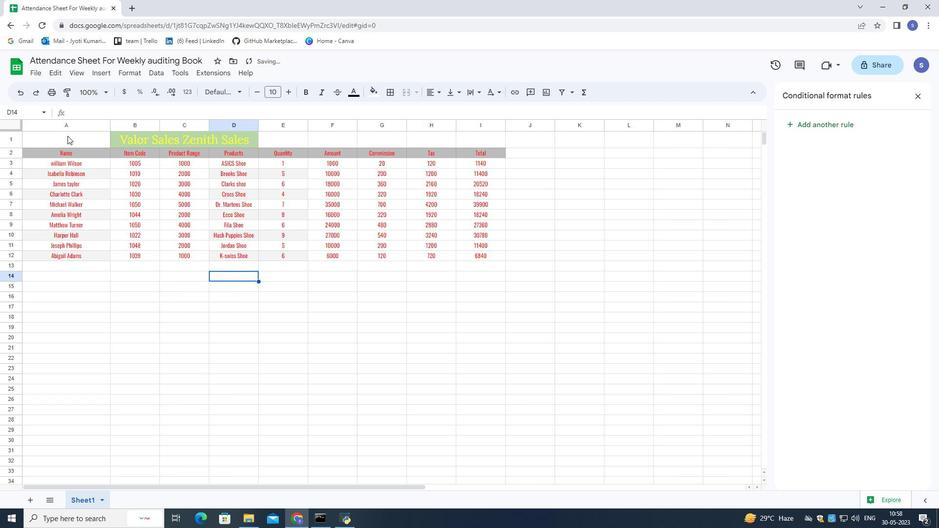 
Action: Mouse pressed left at (61, 127)
Screenshot: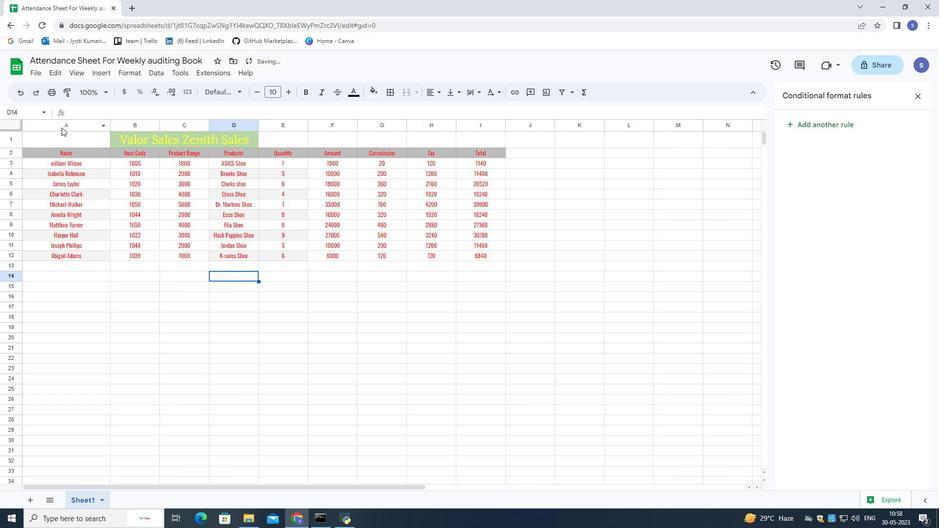 
Action: Mouse moved to (274, 123)
Screenshot: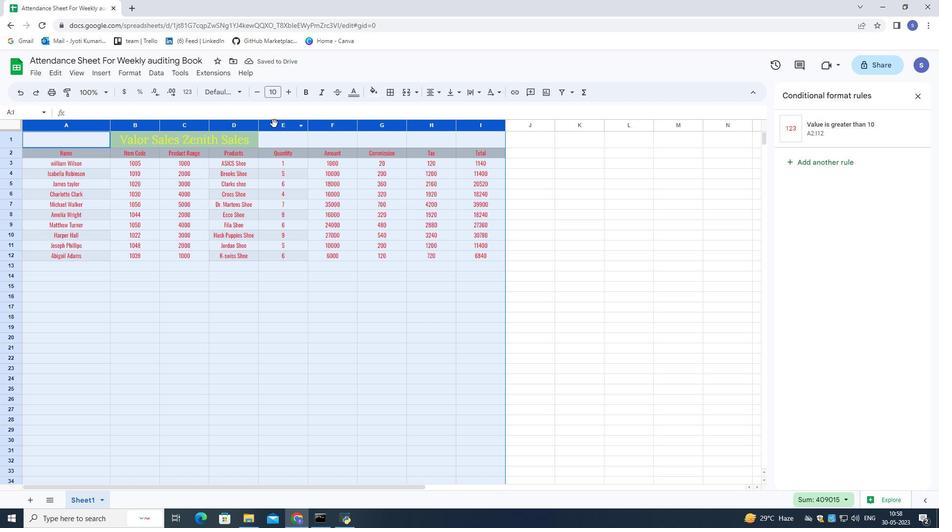 
Action: Mouse pressed right at (274, 123)
Screenshot: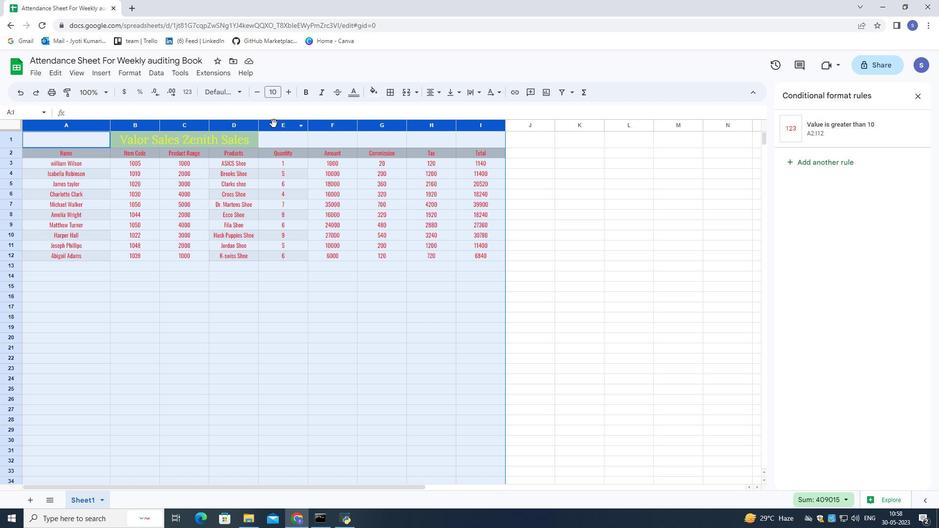 
Action: Mouse moved to (329, 282)
Screenshot: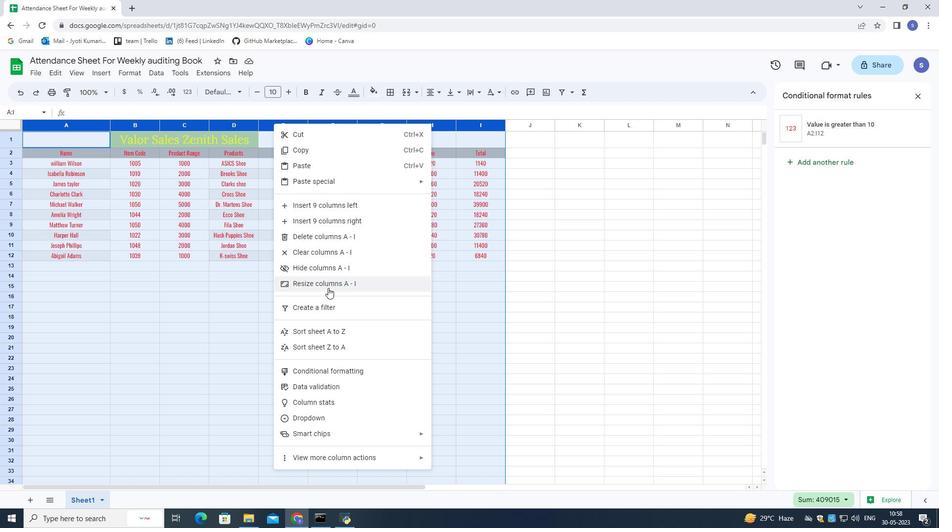 
Action: Mouse pressed left at (329, 282)
Screenshot: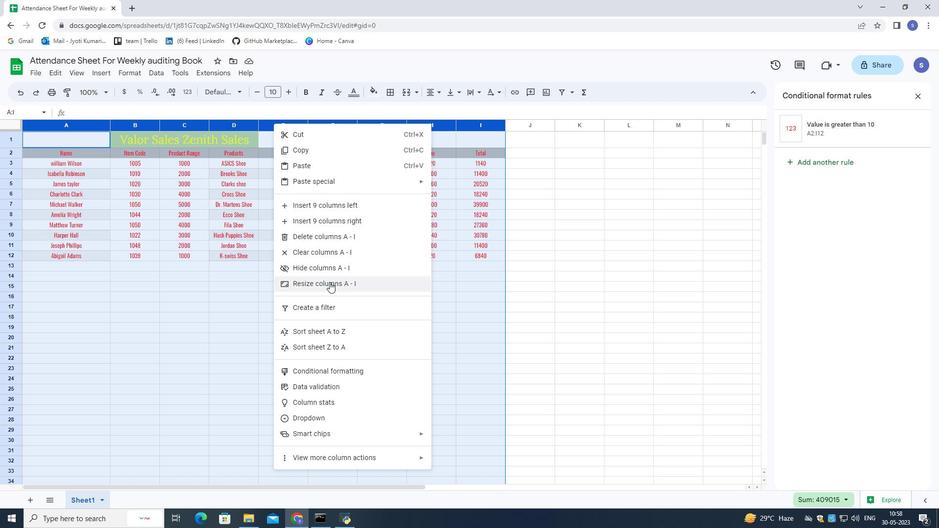 
Action: Mouse moved to (405, 275)
Screenshot: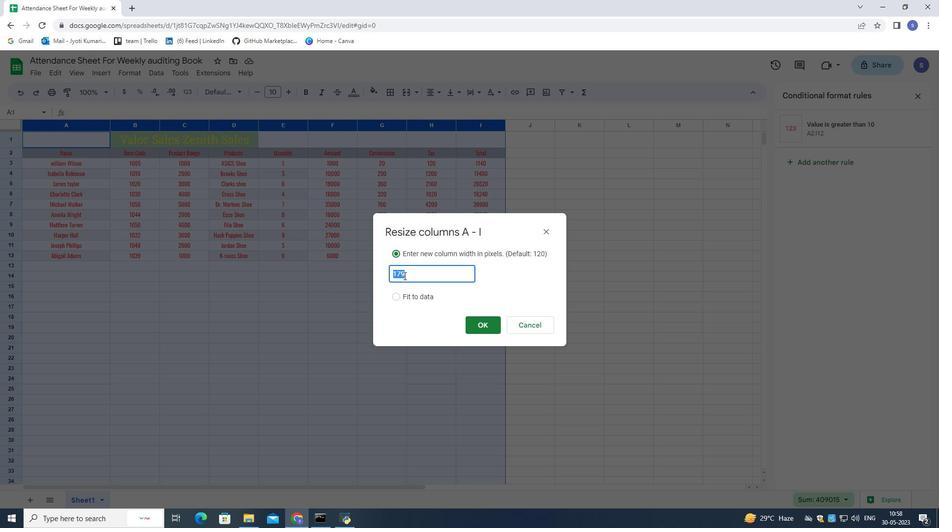 
Action: Key pressed <Key.backspace>18<Key.backspace>5
Screenshot: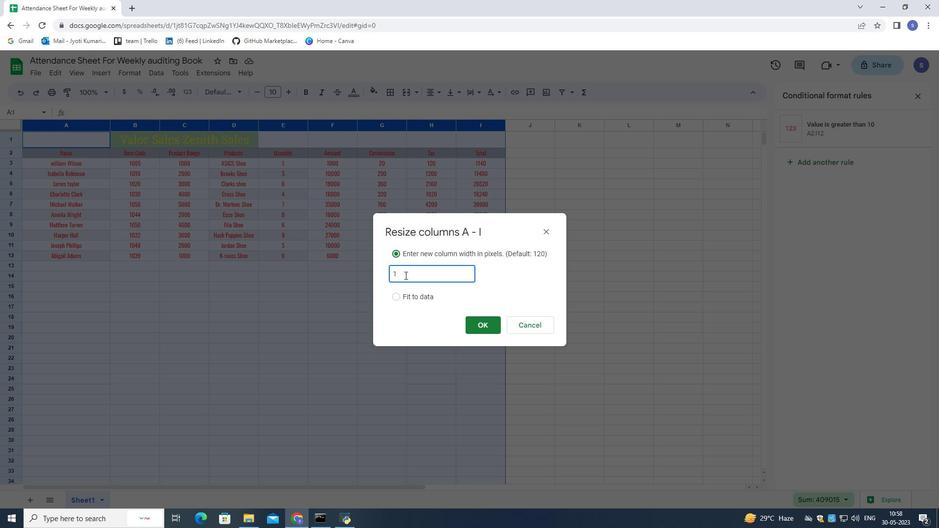 
Action: Mouse moved to (479, 332)
Screenshot: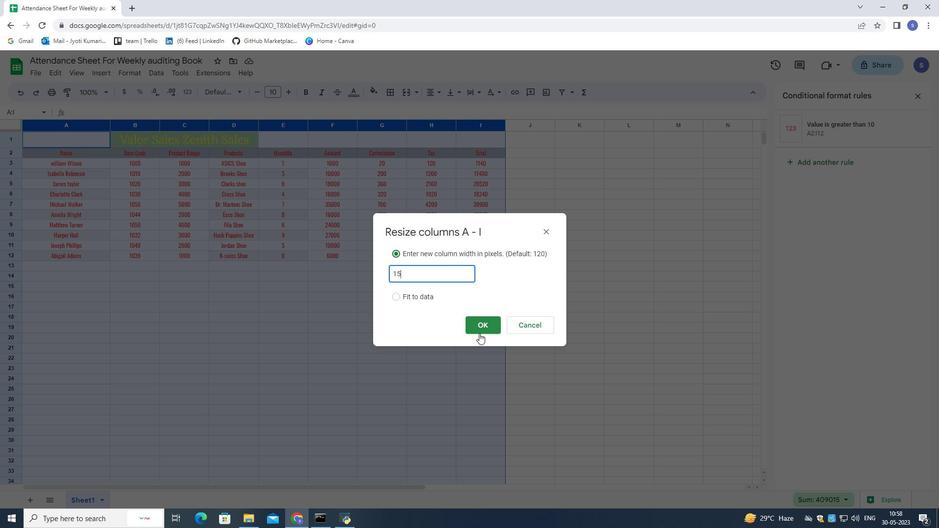 
Action: Mouse pressed left at (479, 331)
Screenshot: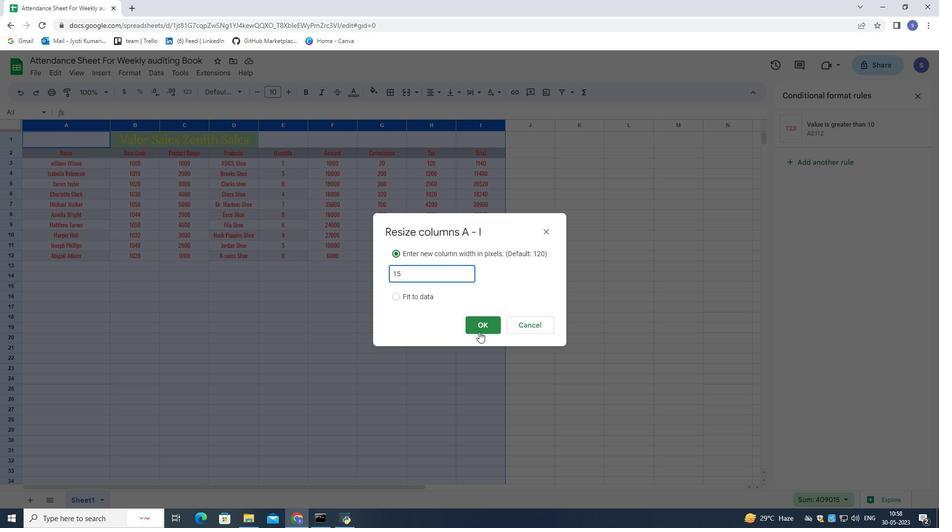
Action: Mouse moved to (239, 314)
Screenshot: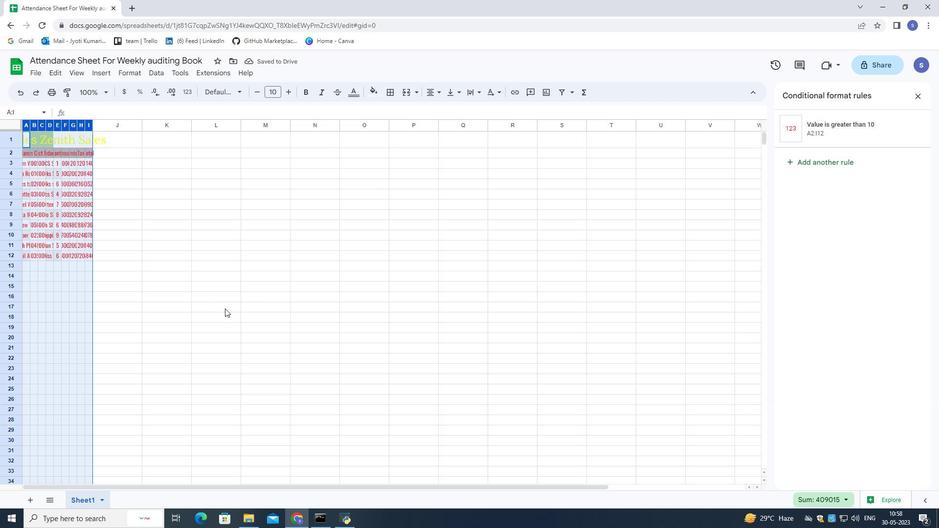 
